 Task: Create new customer invoice with Date Opened: 21-May-23, Select Customer: ABC Grocery, Terms: Net 7. Make invoice entry for item-1 with Date: 21-May-23, Description: Aveeno Conditioner Apple Cider Vinegar Blend (12 oz)
, Income Account: Income:Sales, Quantity: 1, Unit Price: 14.99, Sales Tax: Y, Sales Tax Included: Y, Tax Table: Sales Tax. Post Invoice with Post Date: 21-May-23, Post to Accounts: Assets:Accounts Receivable. Pay / Process Payment with Transaction Date: 27-May-23, Amount: 14.99, Transfer Account: Checking Account. Go to 'Print Invoice'.
Action: Mouse moved to (137, 30)
Screenshot: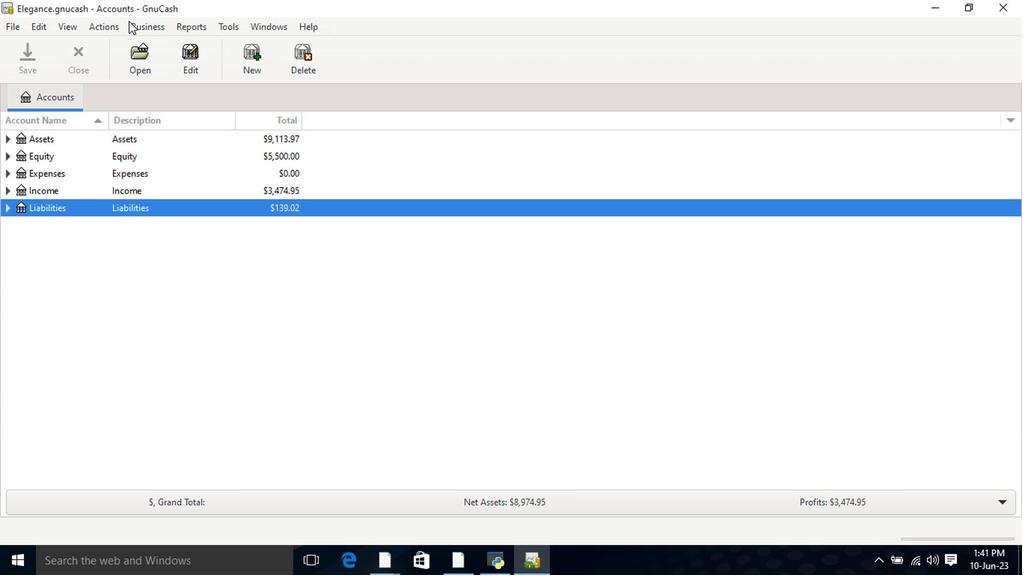 
Action: Mouse pressed left at (137, 30)
Screenshot: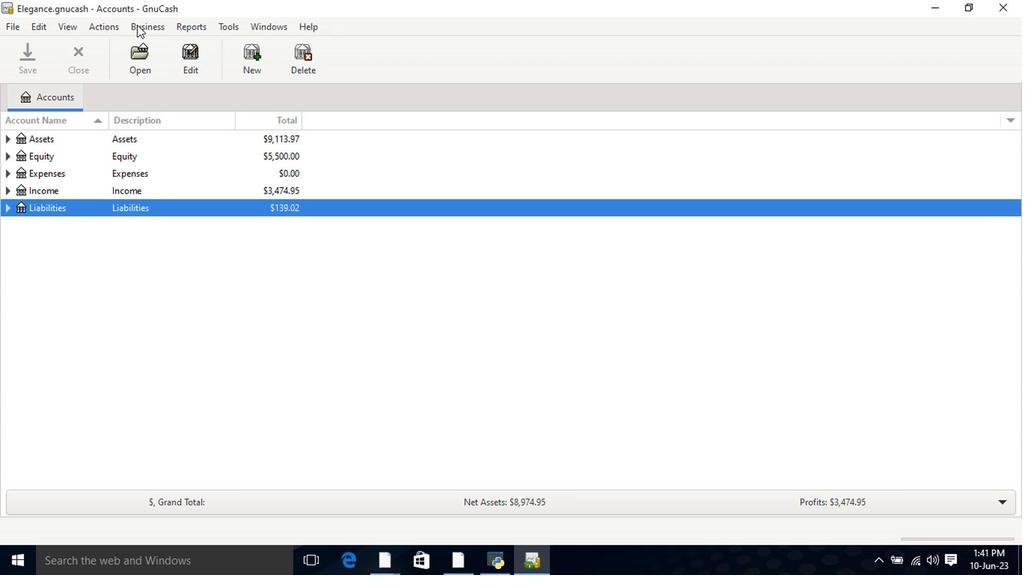 
Action: Mouse moved to (153, 41)
Screenshot: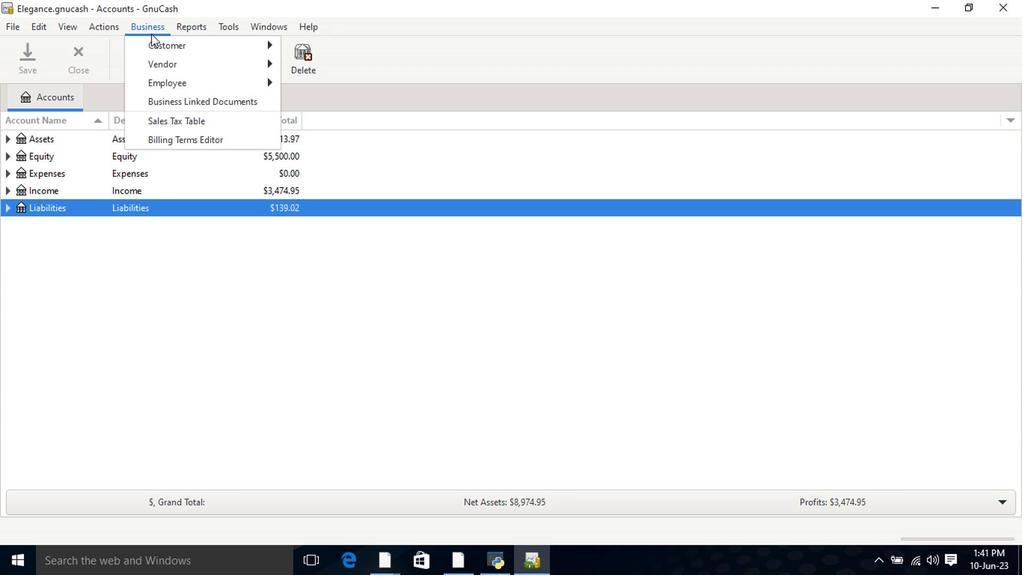 
Action: Mouse pressed left at (153, 41)
Screenshot: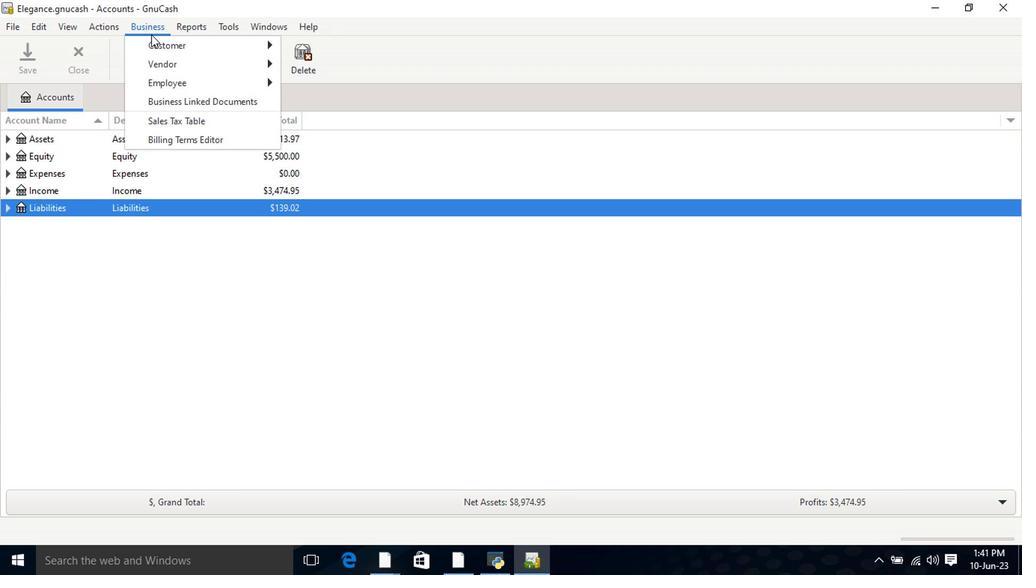 
Action: Mouse moved to (357, 109)
Screenshot: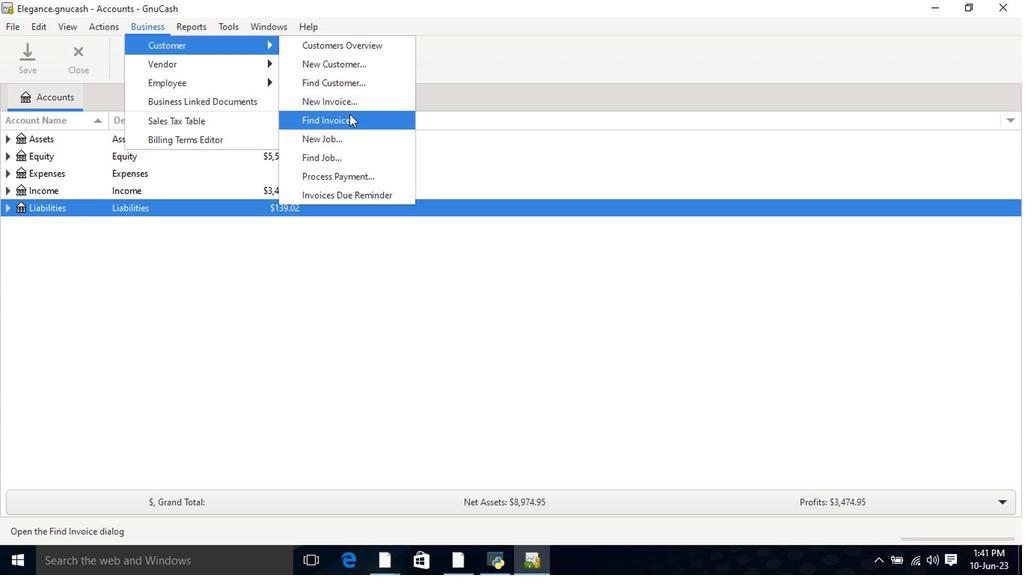 
Action: Mouse pressed left at (357, 109)
Screenshot: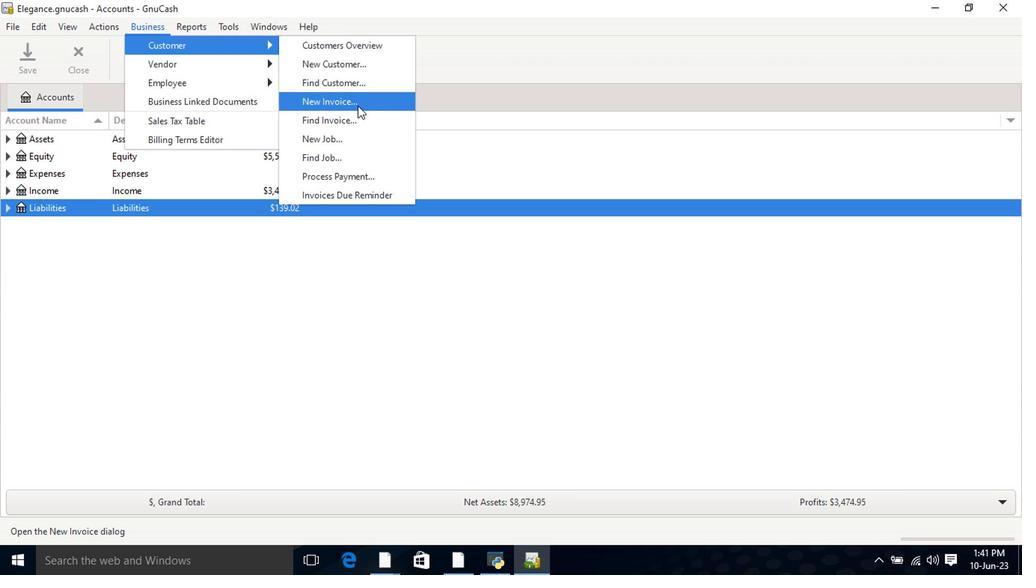 
Action: Mouse moved to (611, 233)
Screenshot: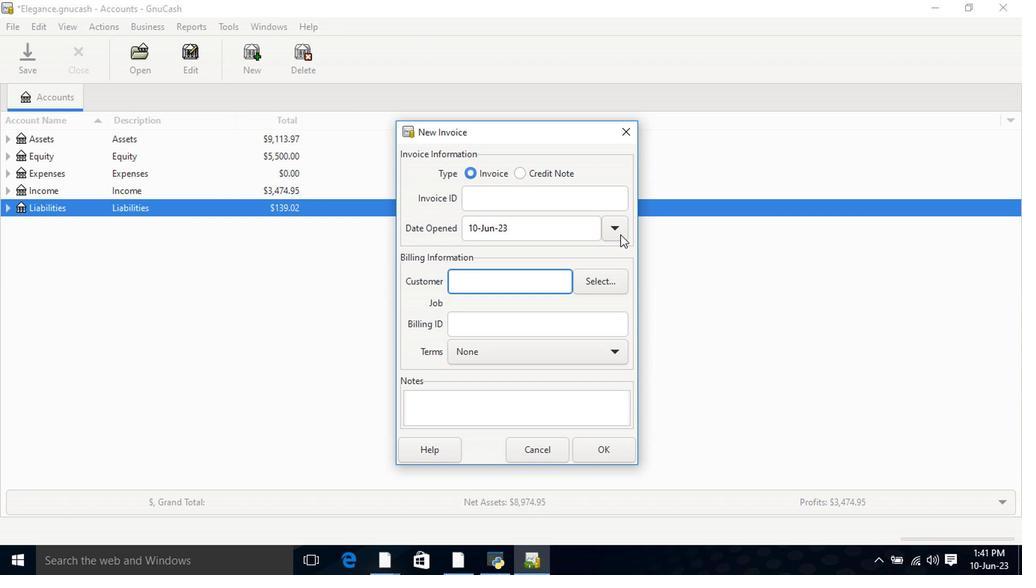 
Action: Mouse pressed left at (611, 233)
Screenshot: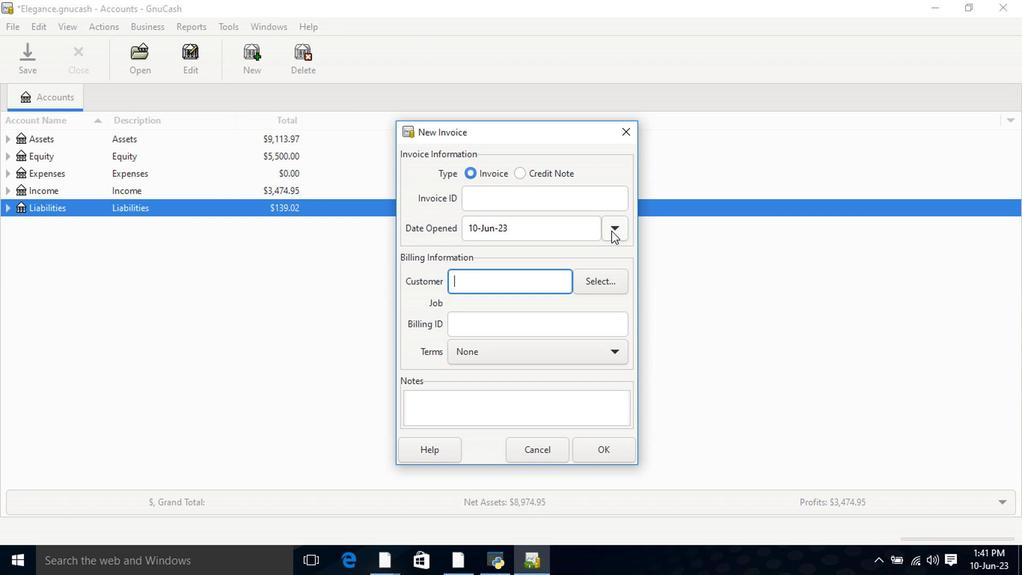 
Action: Mouse moved to (495, 253)
Screenshot: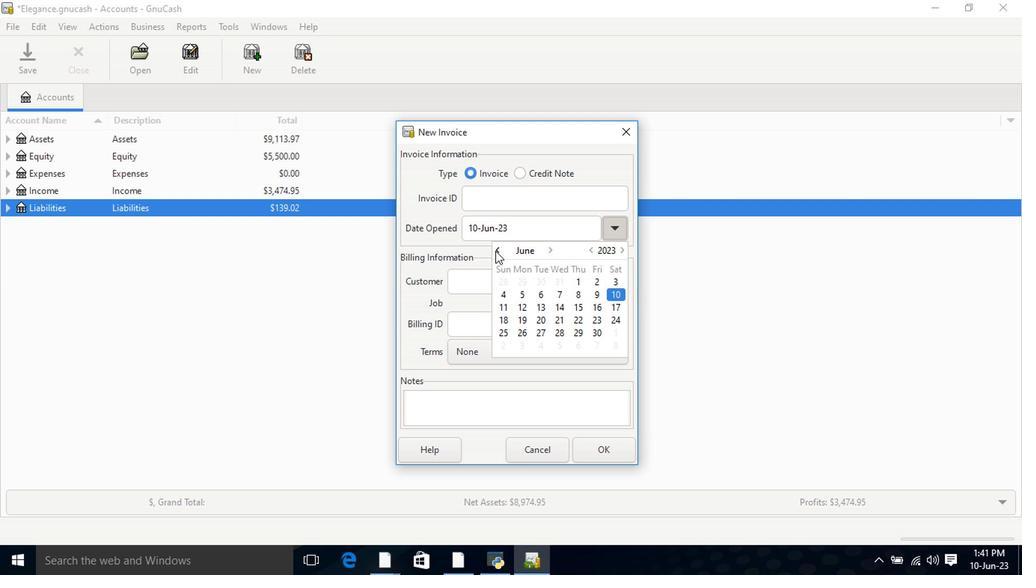
Action: Mouse pressed left at (495, 253)
Screenshot: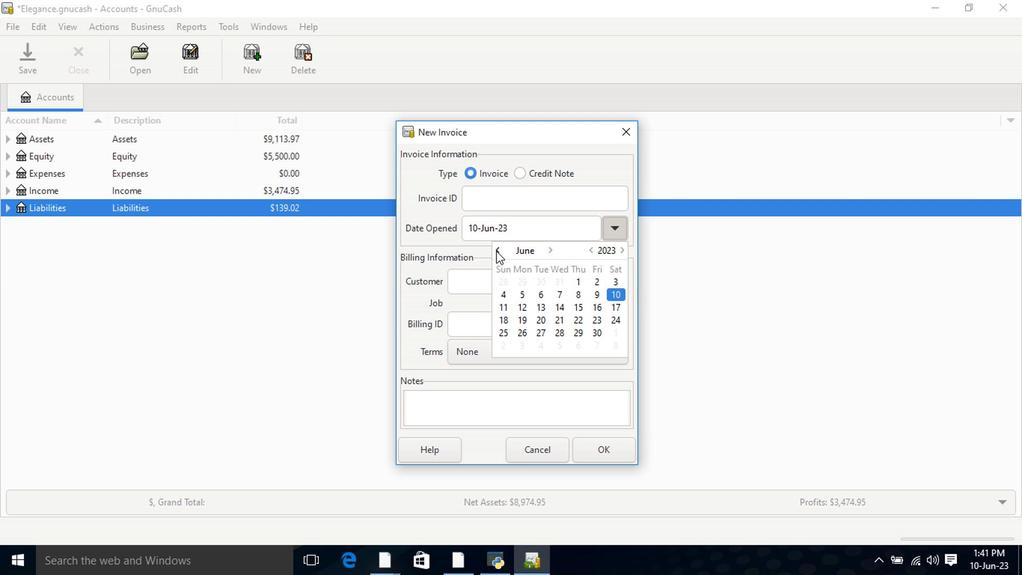 
Action: Mouse moved to (500, 321)
Screenshot: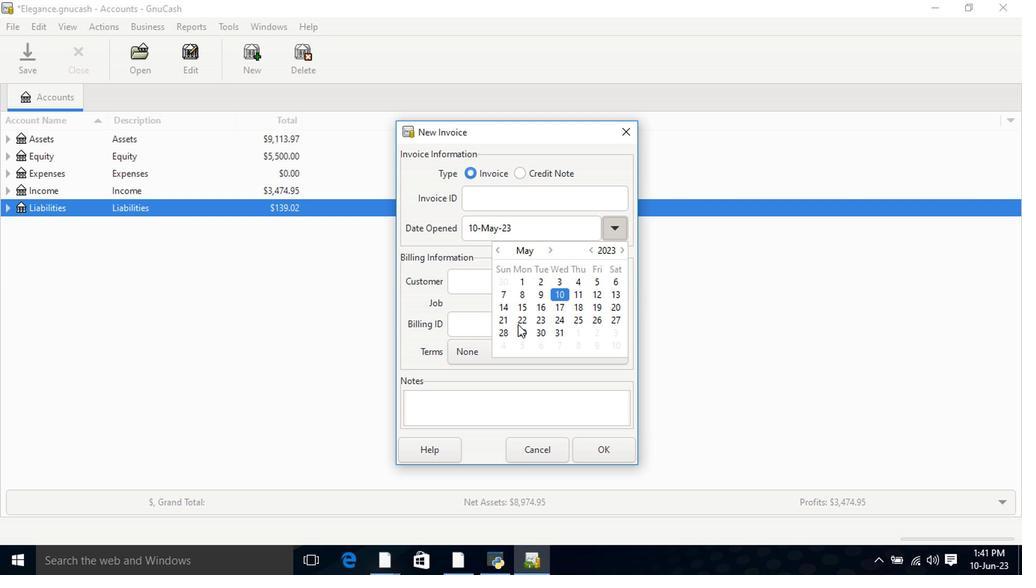 
Action: Mouse pressed left at (500, 321)
Screenshot: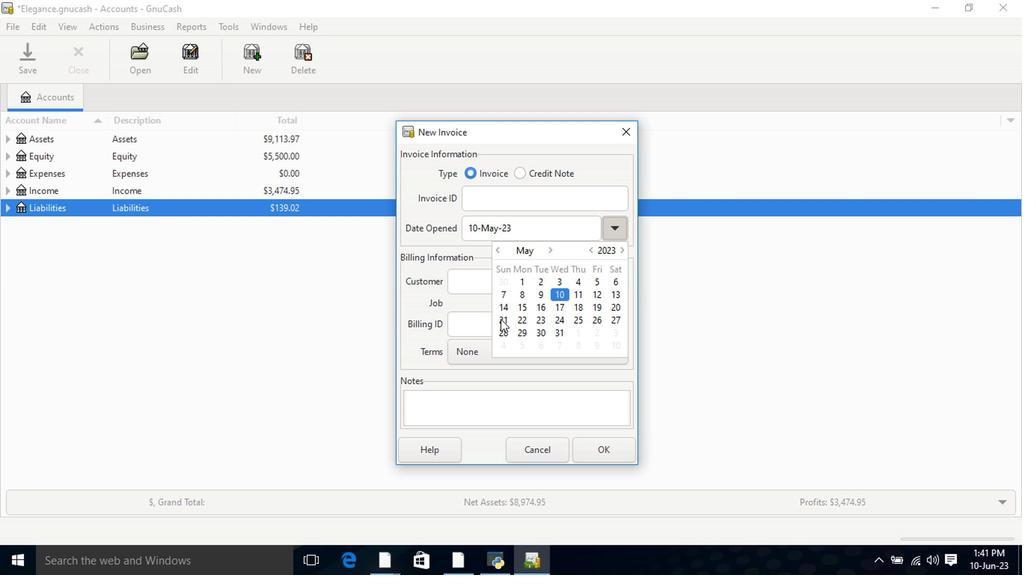 
Action: Mouse pressed left at (500, 321)
Screenshot: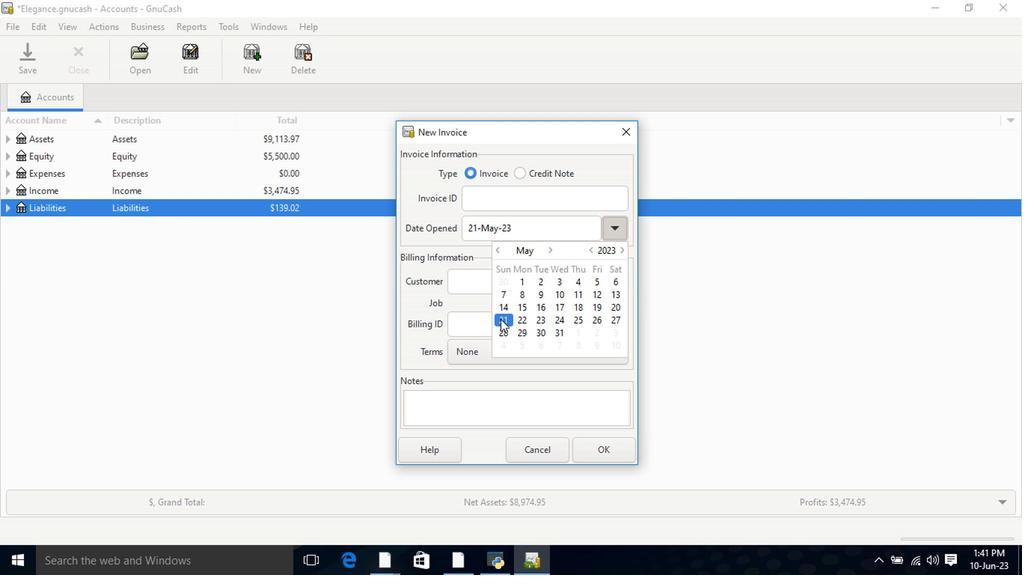 
Action: Mouse moved to (516, 291)
Screenshot: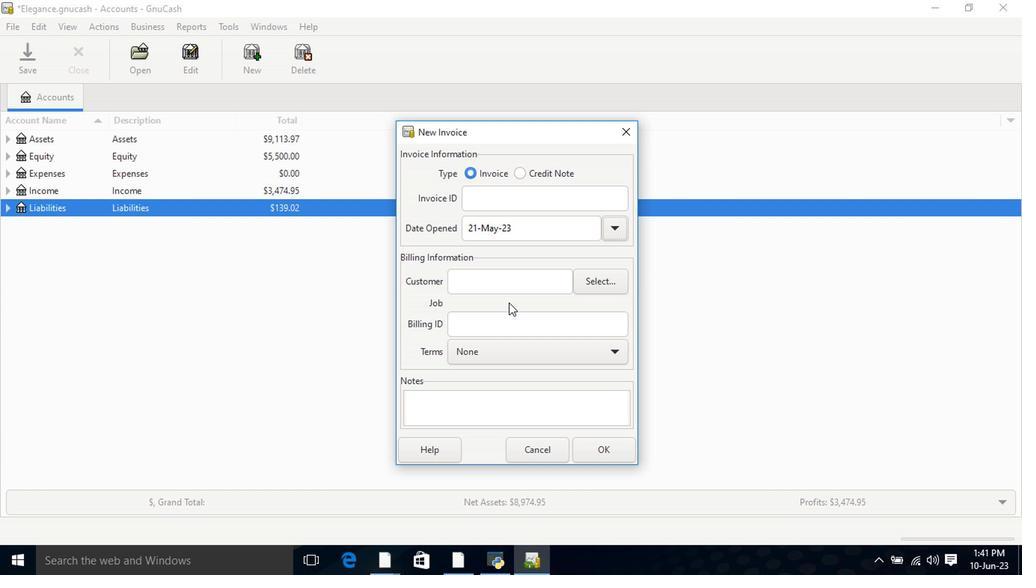 
Action: Mouse pressed left at (516, 291)
Screenshot: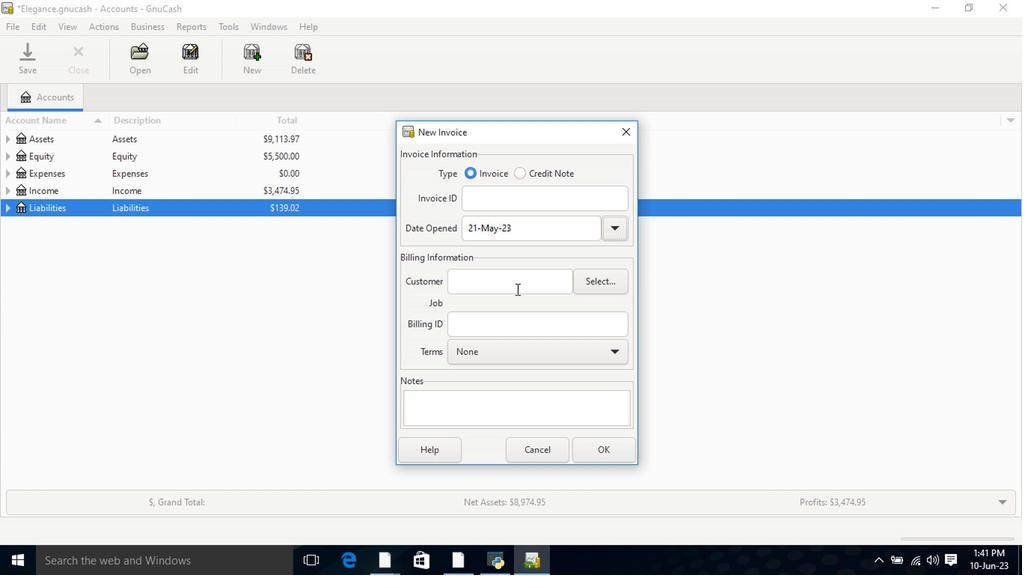 
Action: Key pressed <Key.shift>A<Key.shift>BC
Screenshot: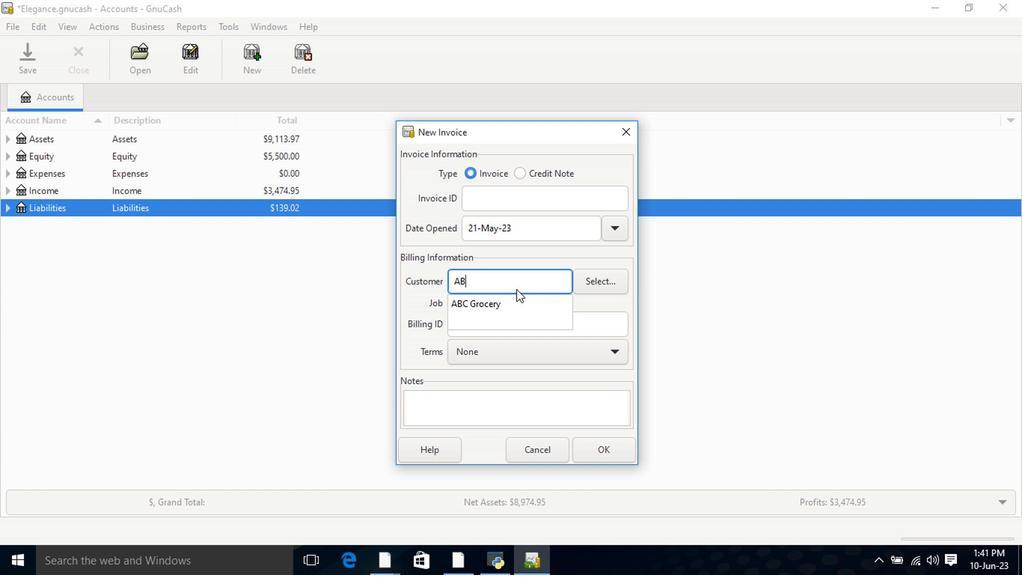 
Action: Mouse moved to (504, 306)
Screenshot: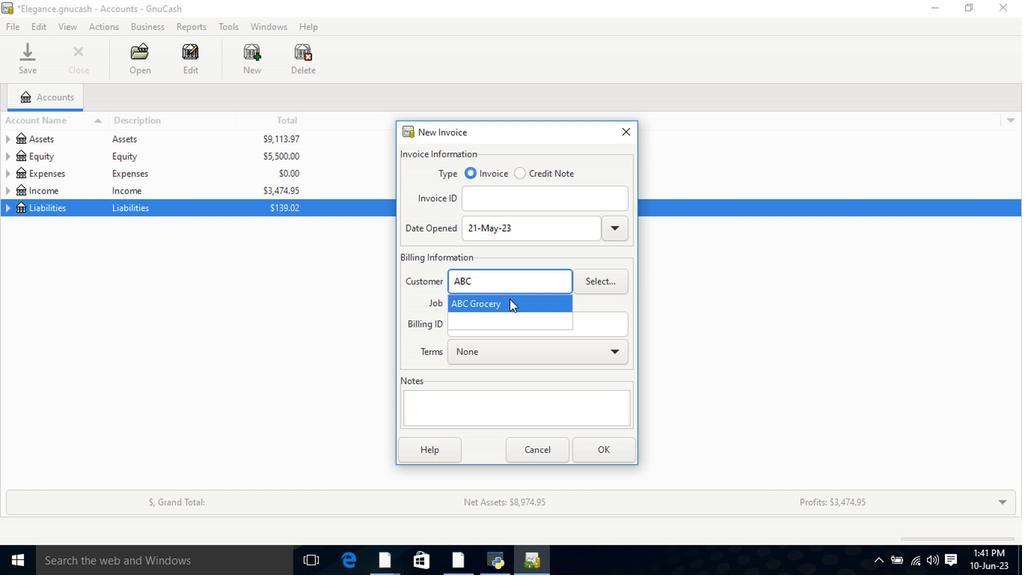 
Action: Mouse pressed left at (504, 306)
Screenshot: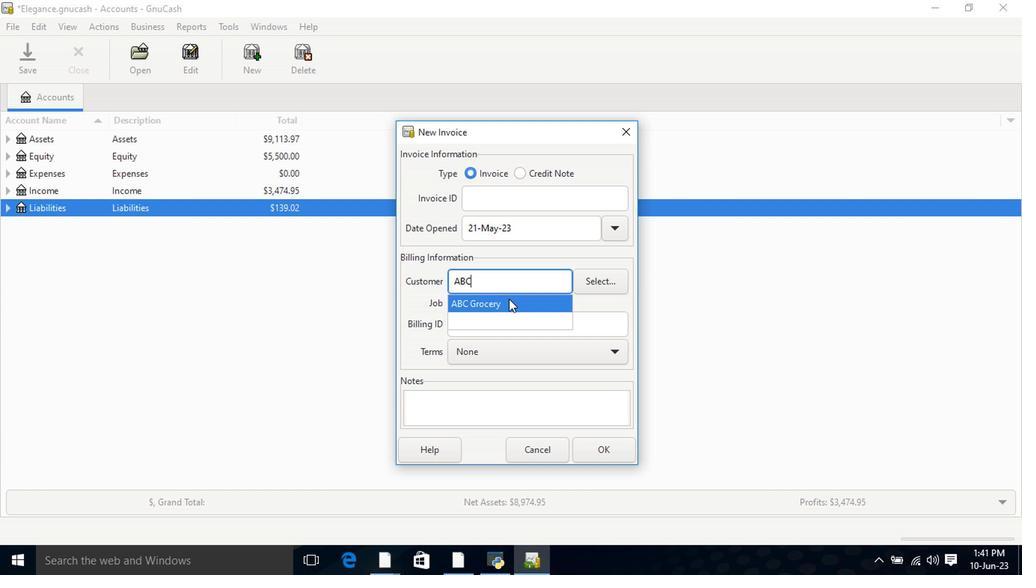 
Action: Mouse moved to (517, 369)
Screenshot: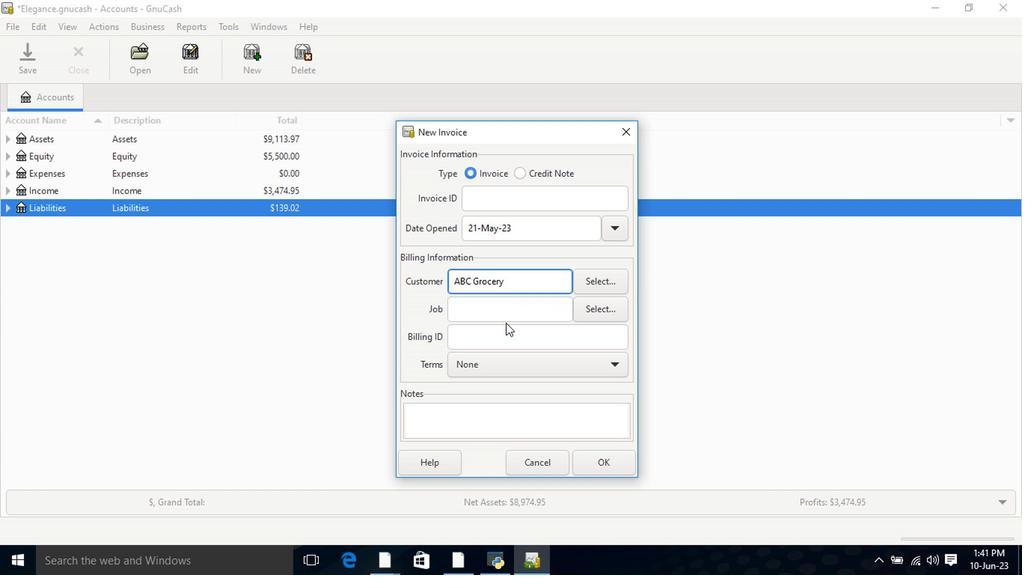 
Action: Mouse pressed left at (517, 369)
Screenshot: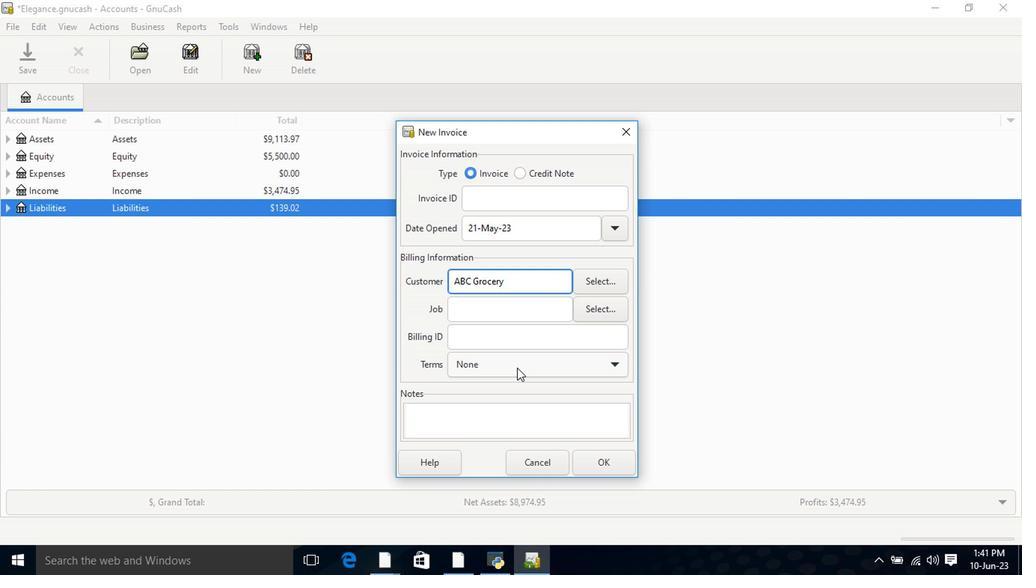 
Action: Mouse moved to (502, 425)
Screenshot: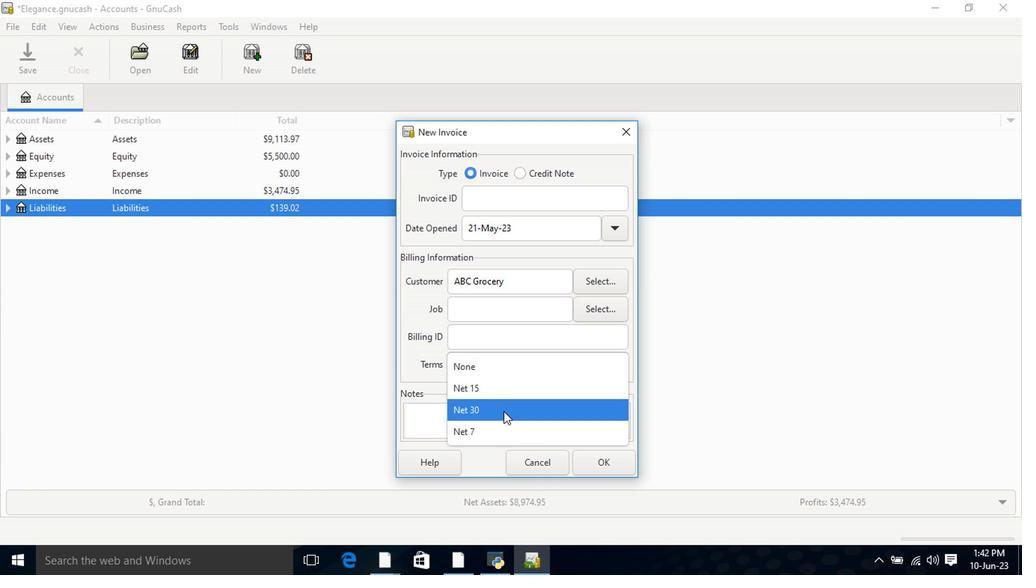 
Action: Mouse pressed left at (502, 425)
Screenshot: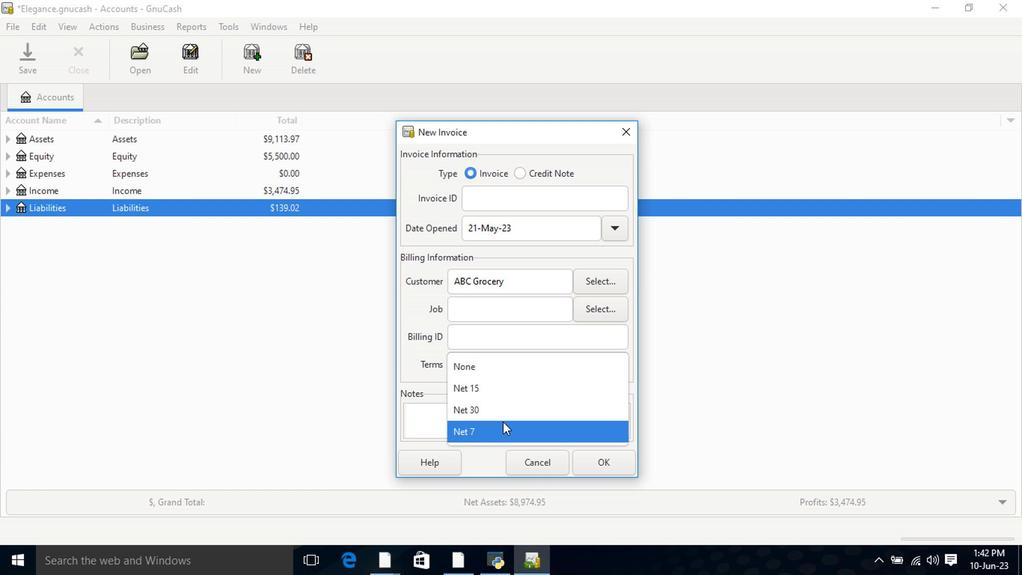
Action: Mouse moved to (606, 460)
Screenshot: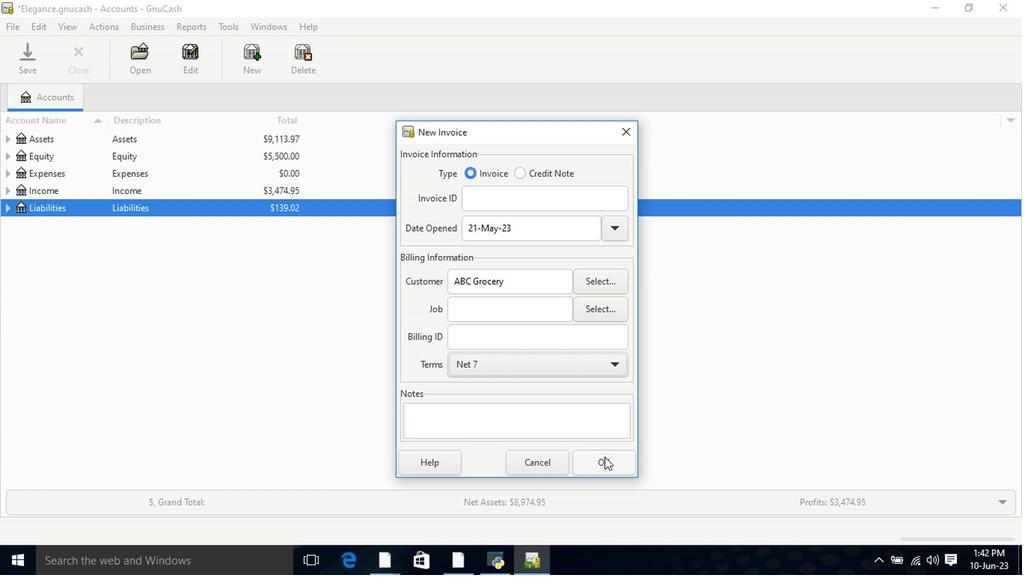
Action: Mouse pressed left at (606, 460)
Screenshot: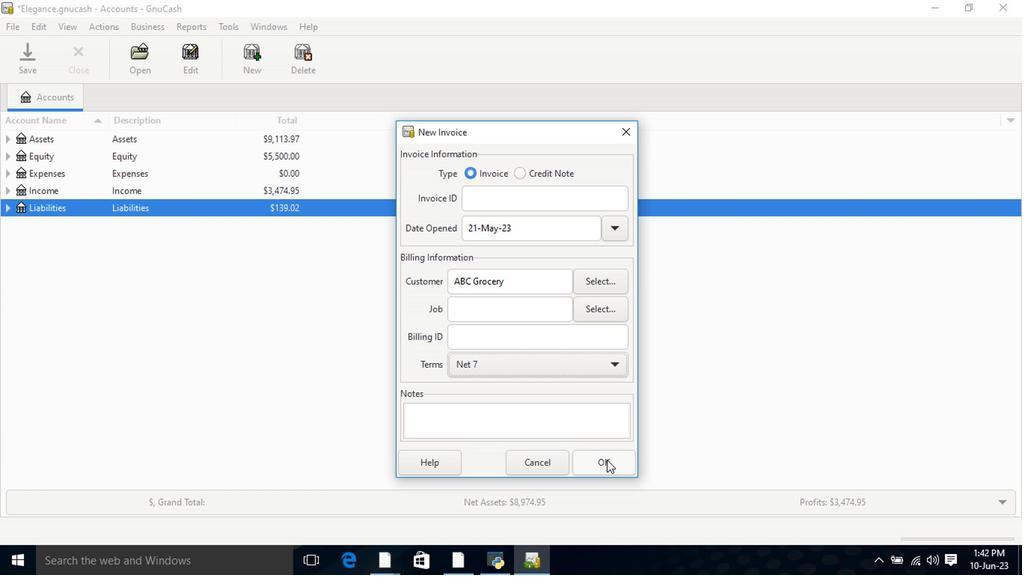 
Action: Mouse moved to (69, 289)
Screenshot: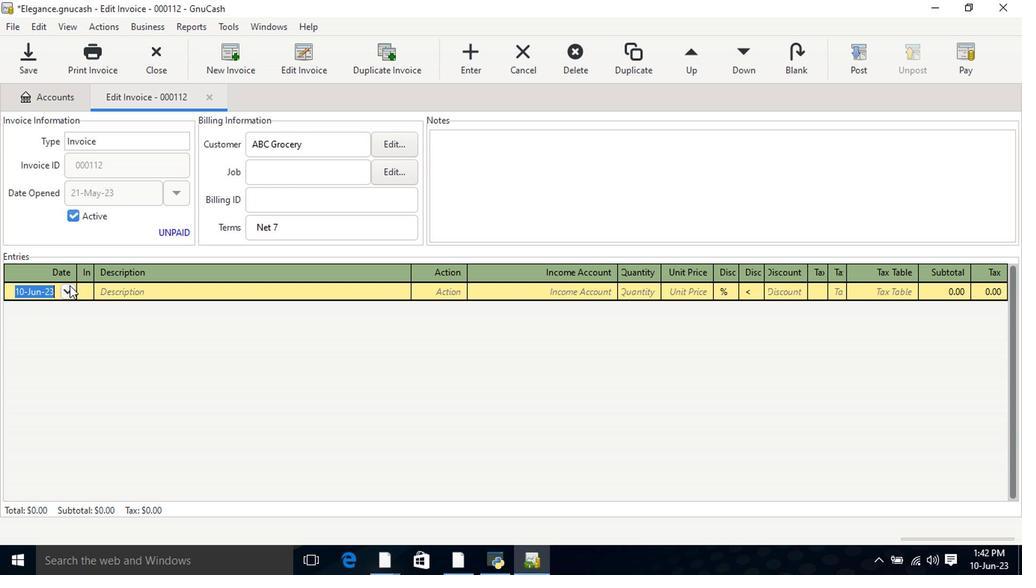 
Action: Mouse pressed left at (69, 289)
Screenshot: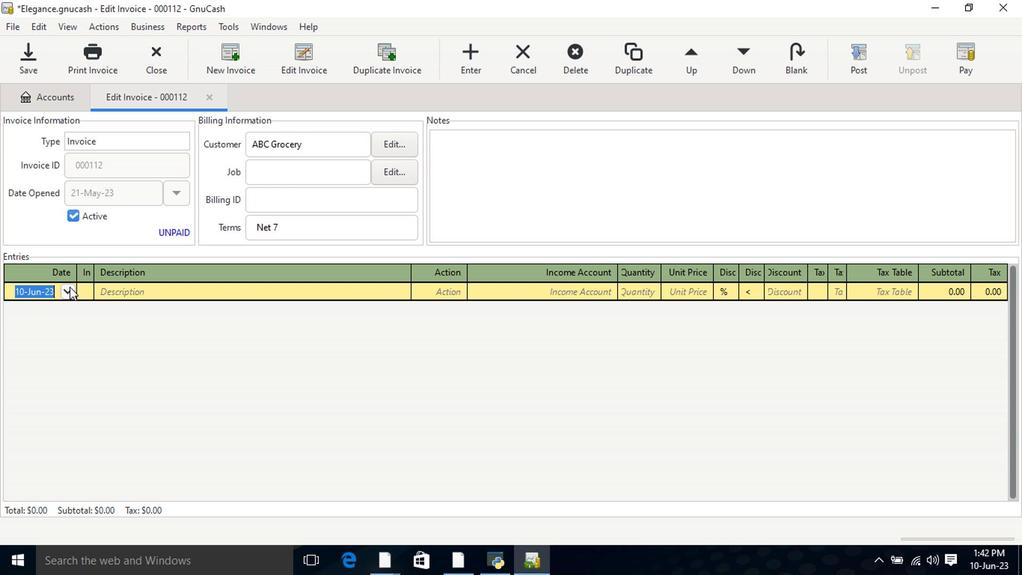 
Action: Mouse moved to (11, 311)
Screenshot: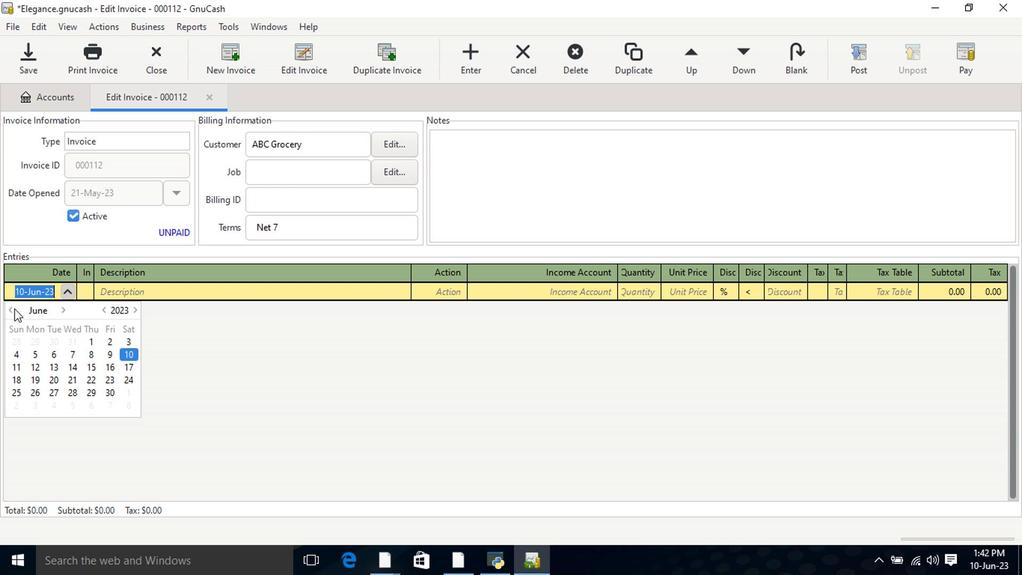 
Action: Mouse pressed left at (11, 311)
Screenshot: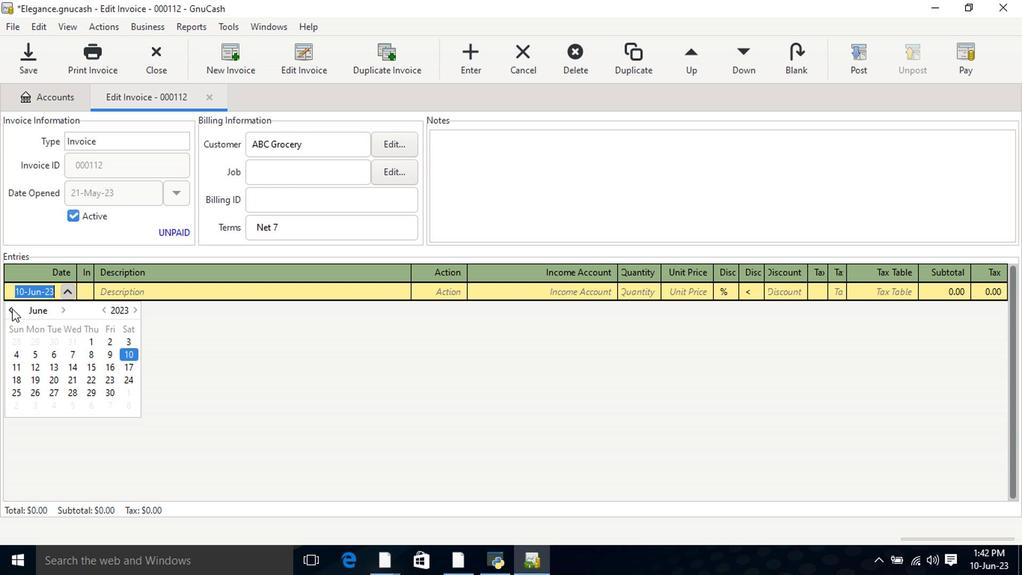 
Action: Mouse moved to (14, 380)
Screenshot: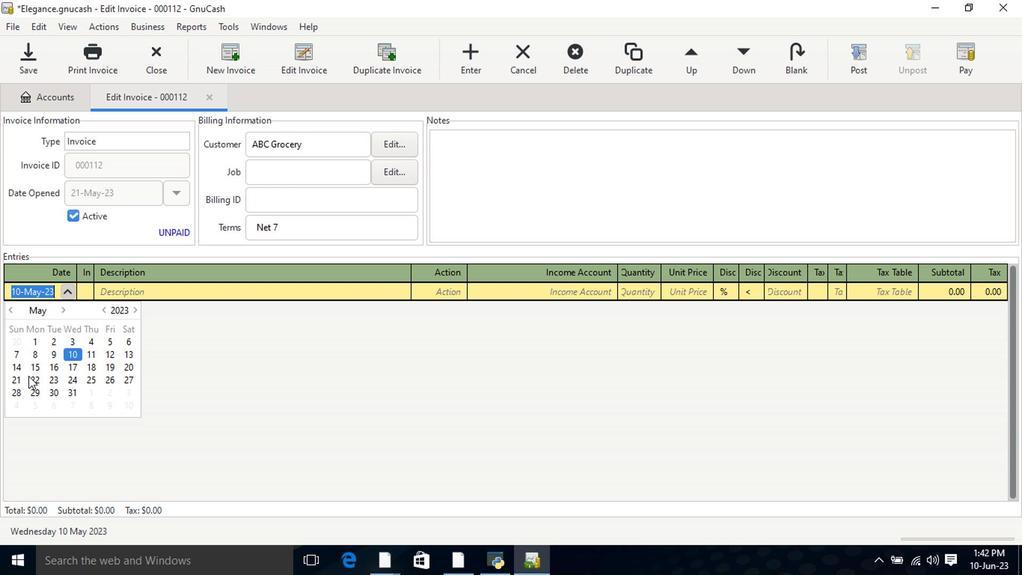 
Action: Mouse pressed left at (14, 380)
Screenshot: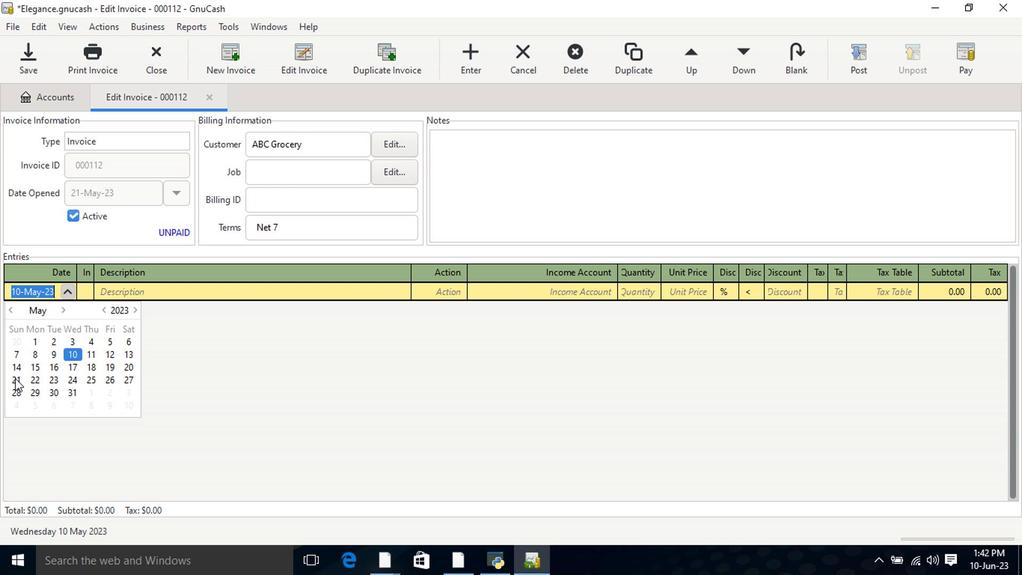 
Action: Mouse moved to (13, 380)
Screenshot: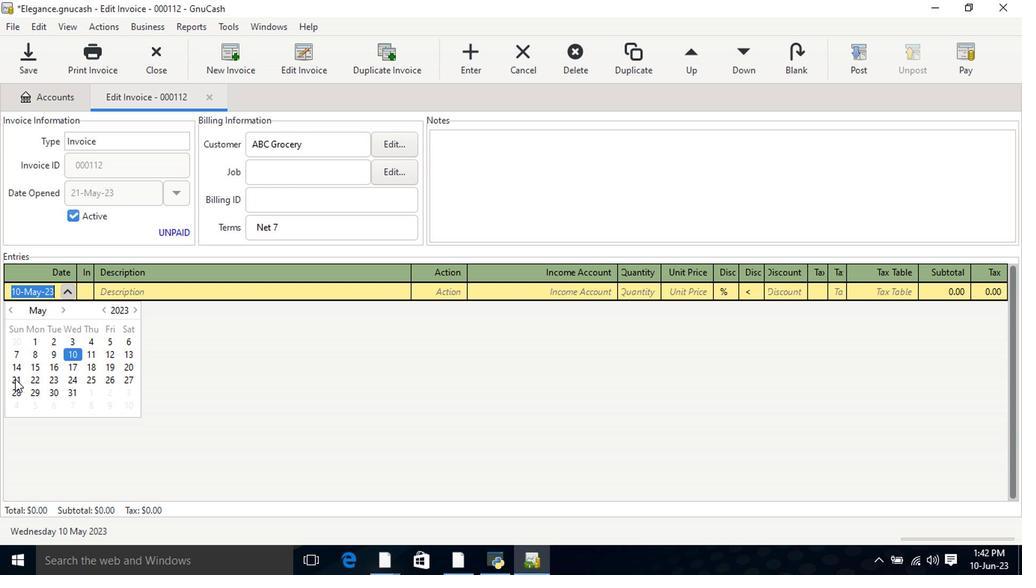 
Action: Mouse pressed left at (13, 380)
Screenshot: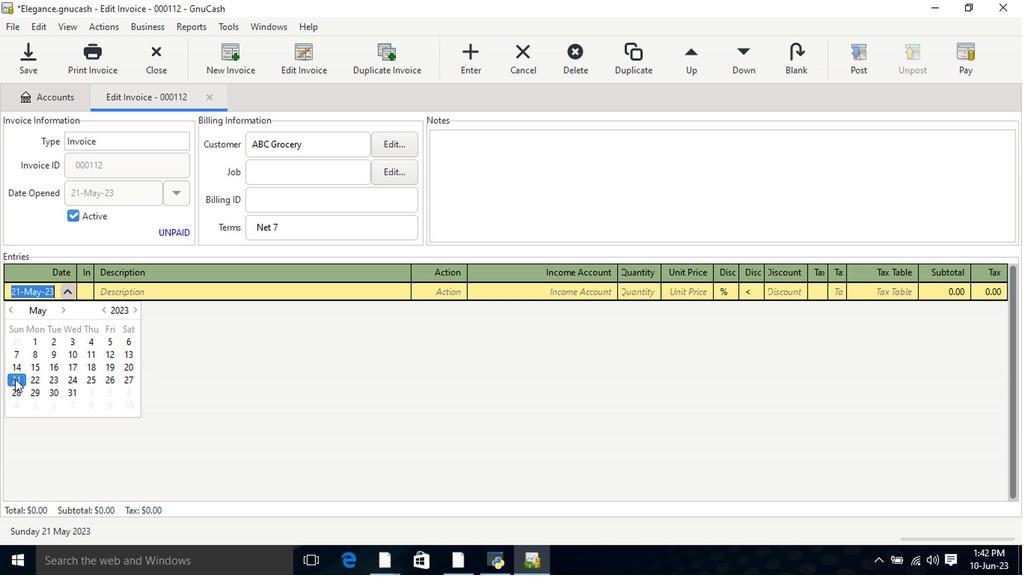 
Action: Mouse moved to (151, 288)
Screenshot: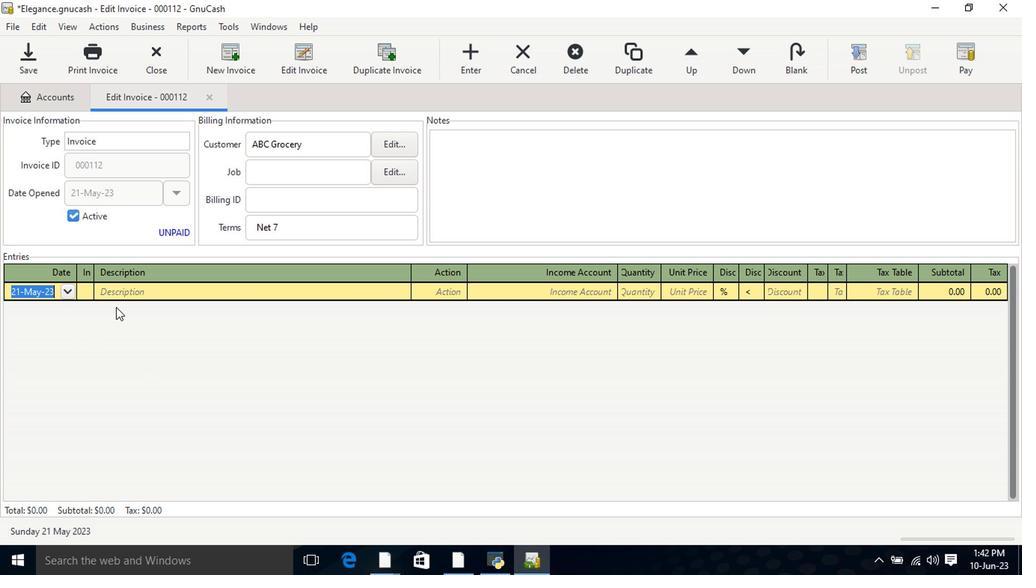 
Action: Mouse pressed left at (151, 288)
Screenshot: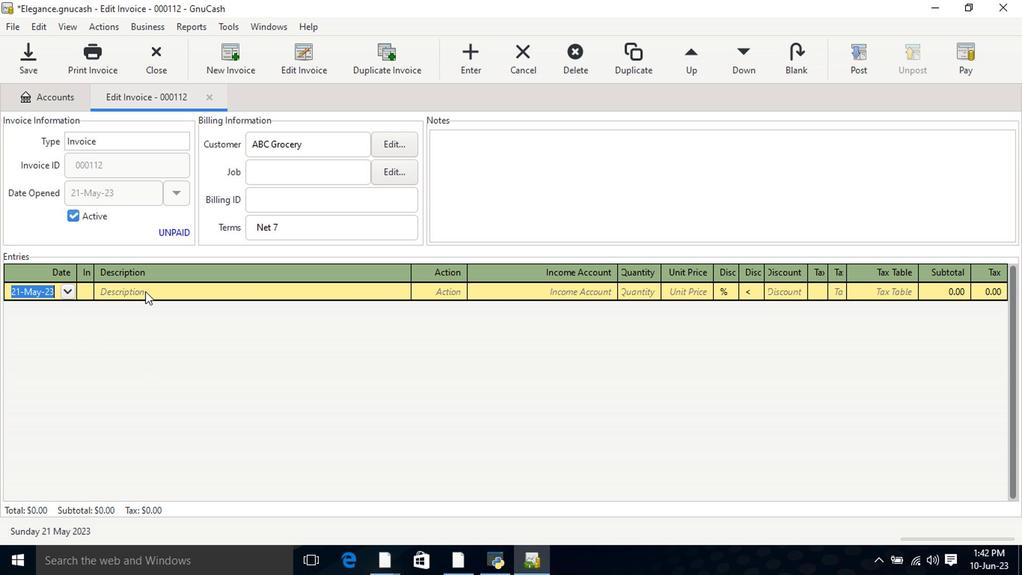 
Action: Mouse moved to (163, 321)
Screenshot: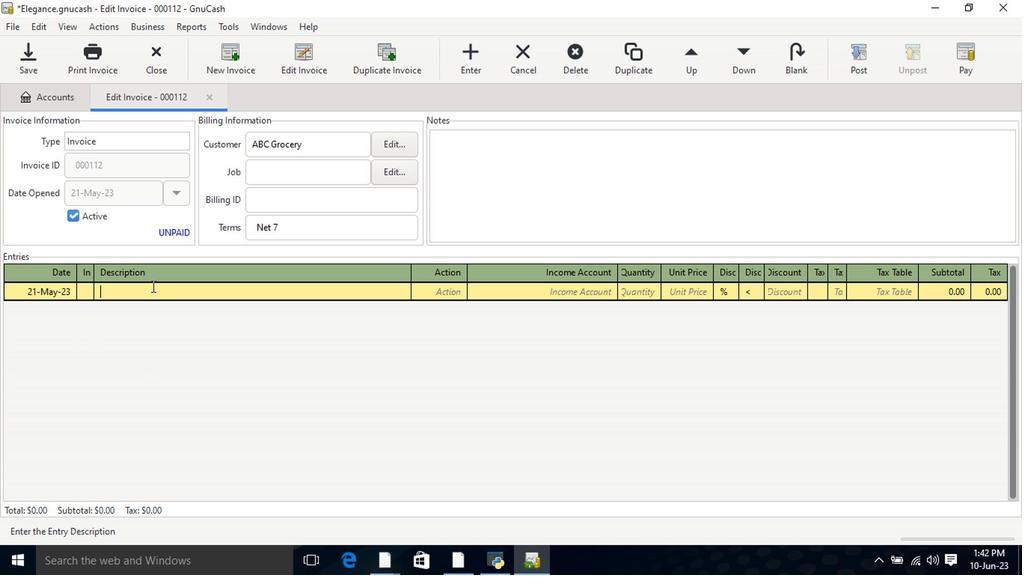 
Action: Key pressed <Key.shift>Aveeno<Key.space><Key.shift>Conditioner<Key.space><Key.shift>Apple<Key.tab><Key.tab>incom<Key.down><Key.down><Key.down><Key.tab>1<Key.tab>14.99<Key.tab>
Screenshot: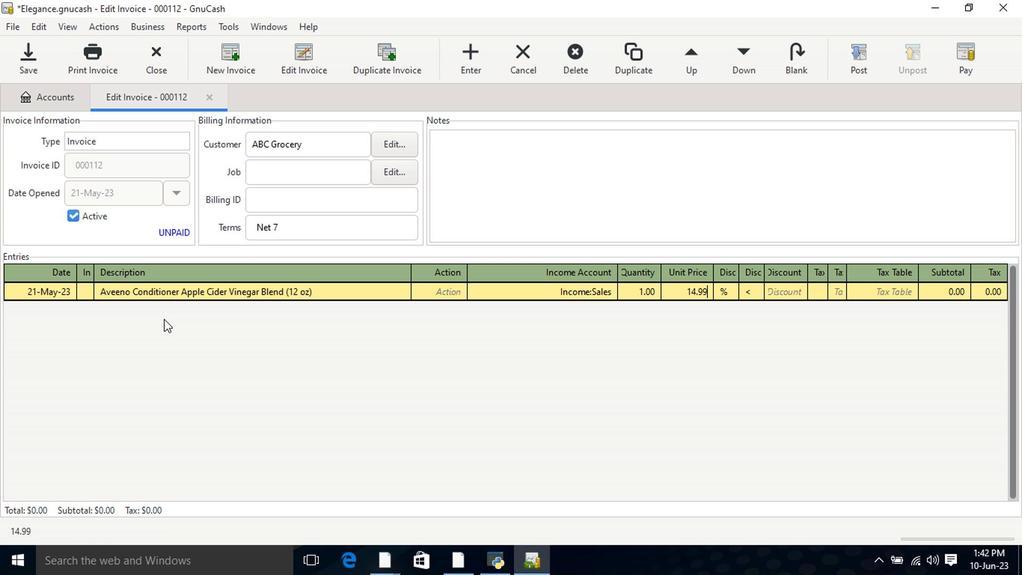 
Action: Mouse moved to (821, 295)
Screenshot: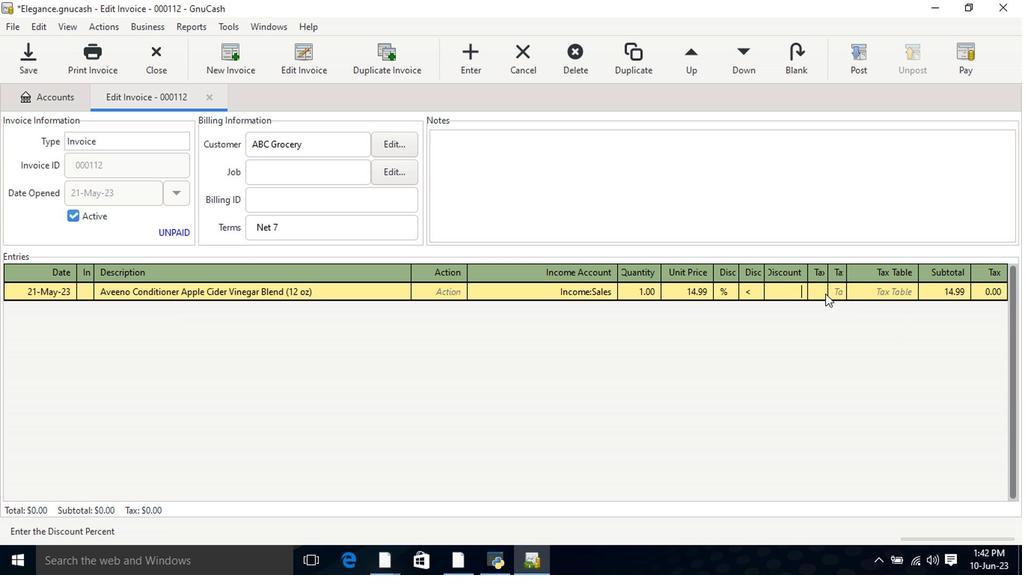 
Action: Mouse pressed left at (821, 295)
Screenshot: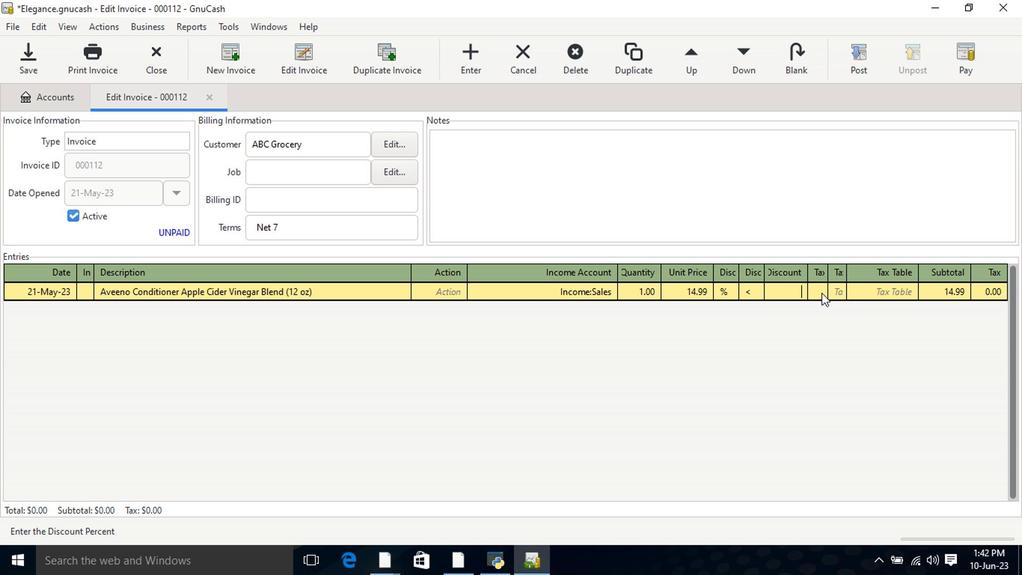 
Action: Mouse moved to (837, 295)
Screenshot: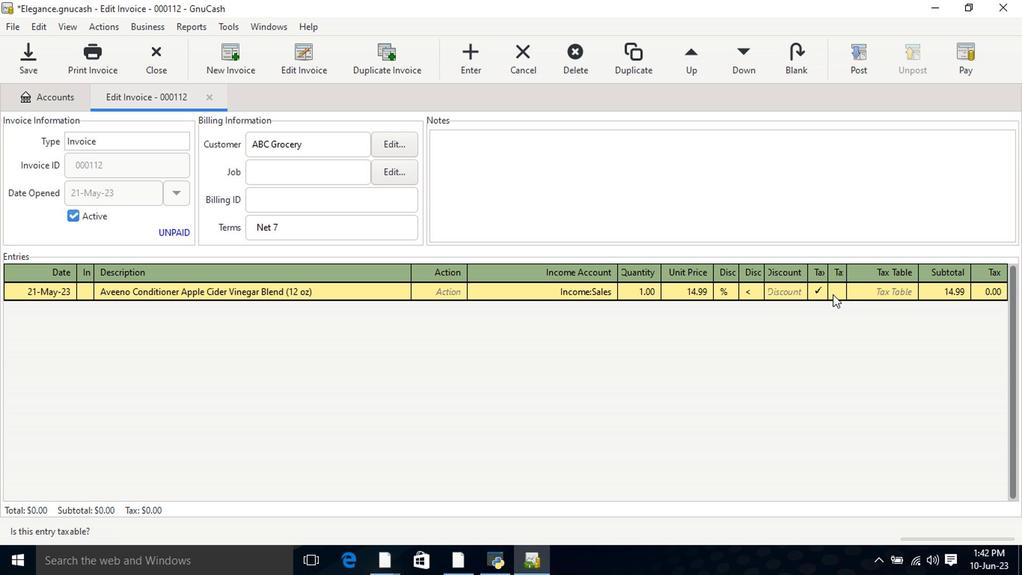 
Action: Mouse pressed left at (837, 295)
Screenshot: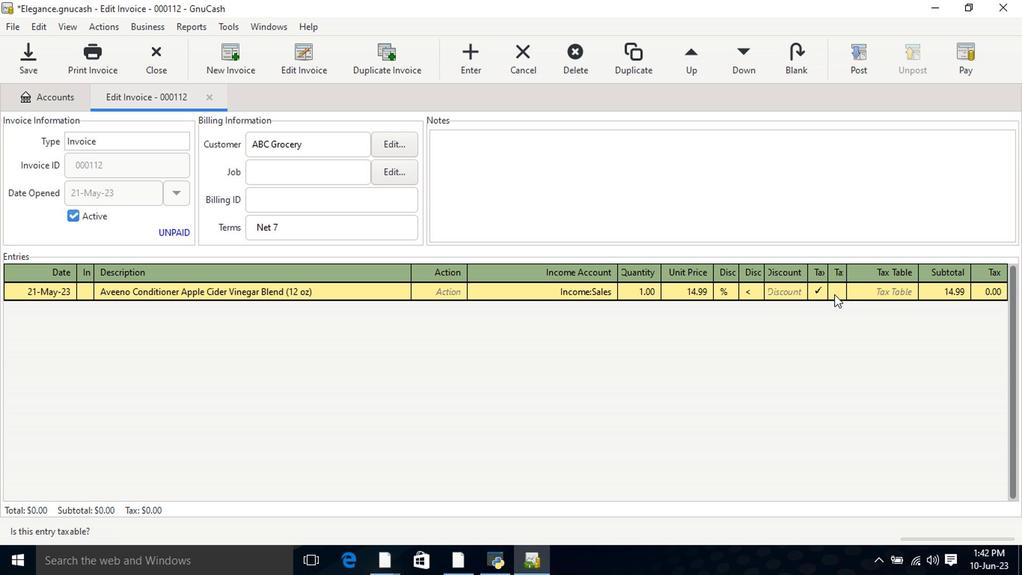 
Action: Mouse moved to (898, 293)
Screenshot: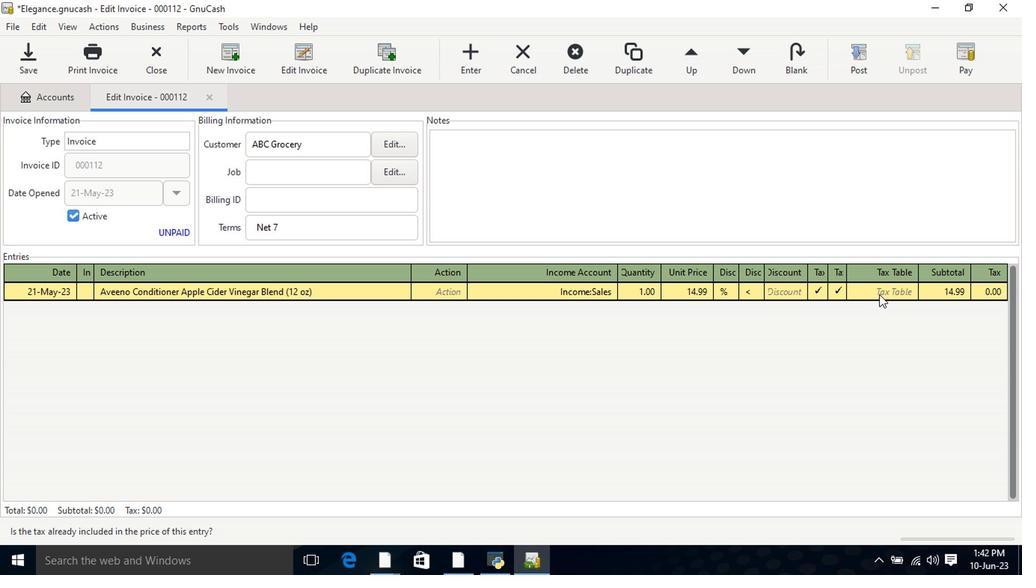 
Action: Mouse pressed left at (898, 293)
Screenshot: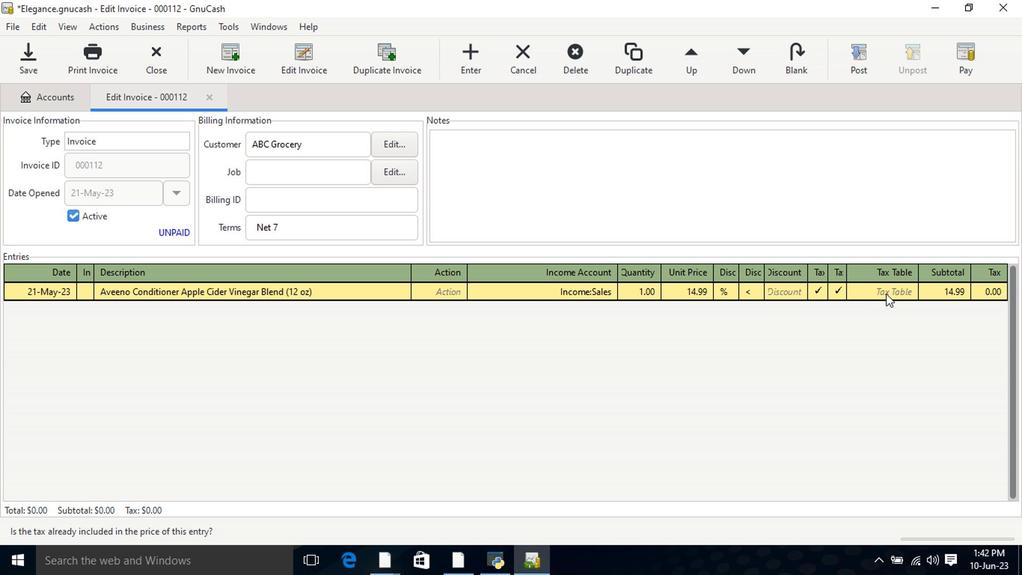 
Action: Mouse moved to (902, 293)
Screenshot: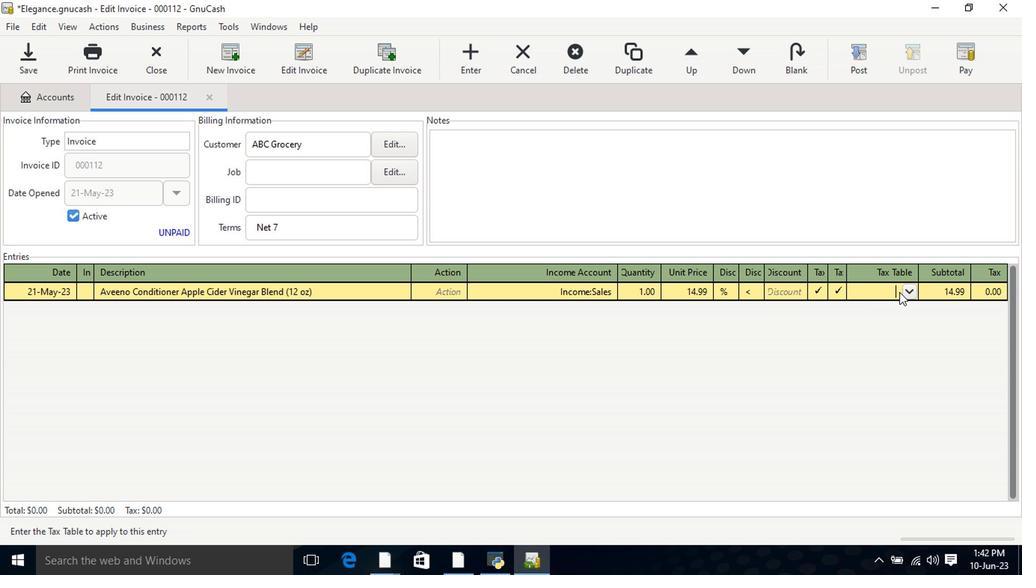 
Action: Mouse pressed left at (902, 293)
Screenshot: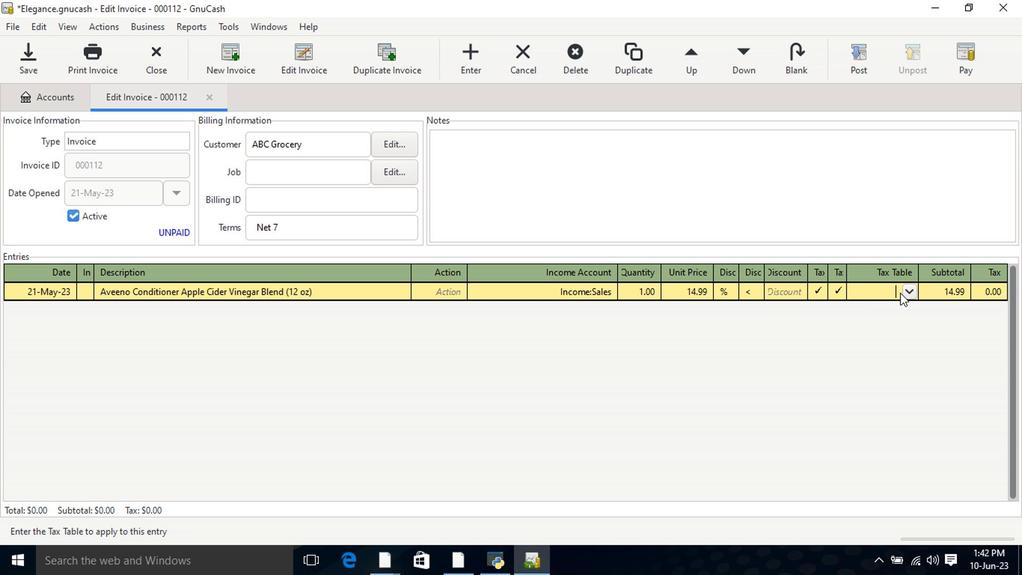 
Action: Mouse moved to (892, 314)
Screenshot: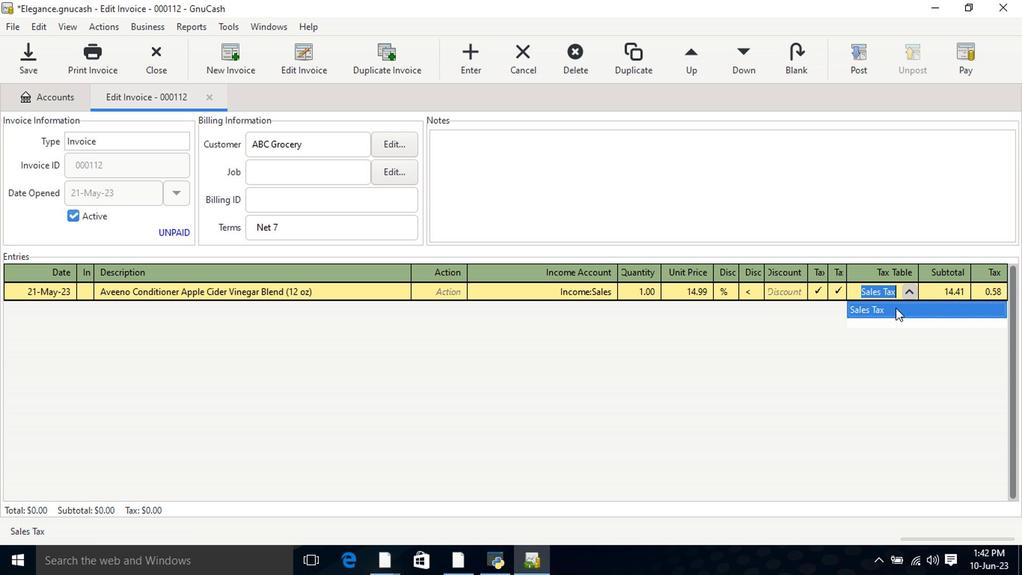
Action: Key pressed <Key.tab>
Screenshot: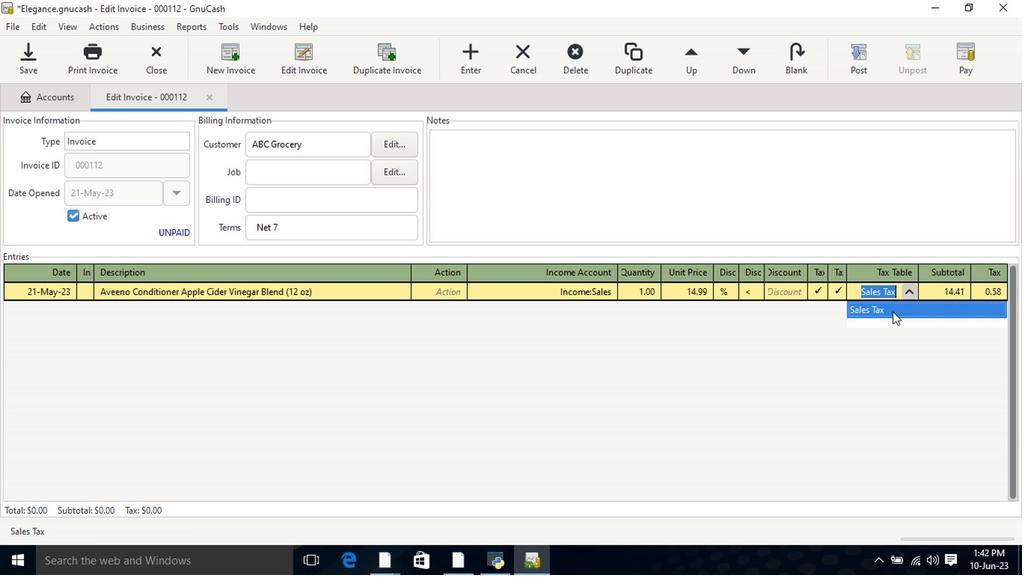 
Action: Mouse moved to (871, 63)
Screenshot: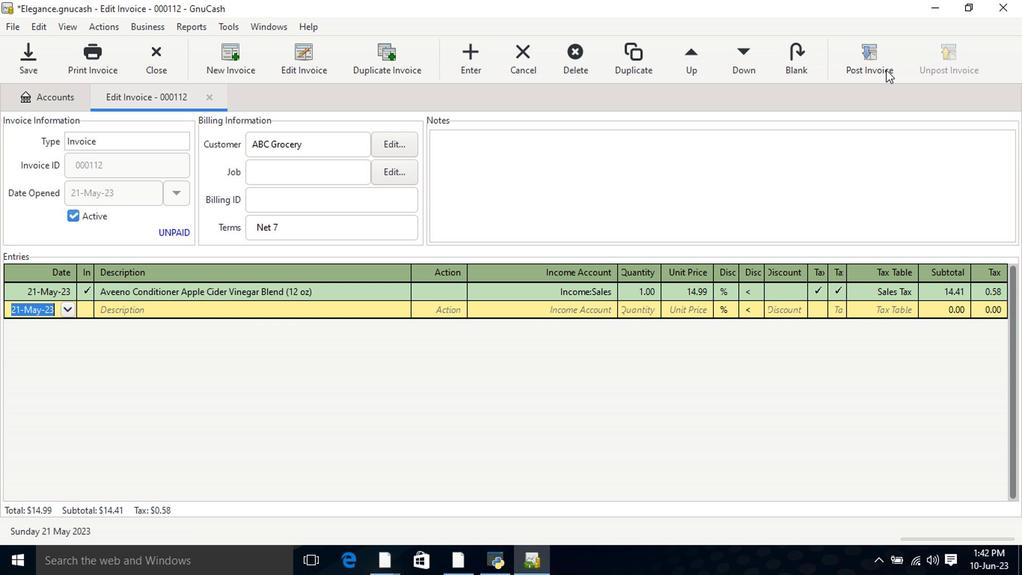 
Action: Mouse pressed left at (871, 63)
Screenshot: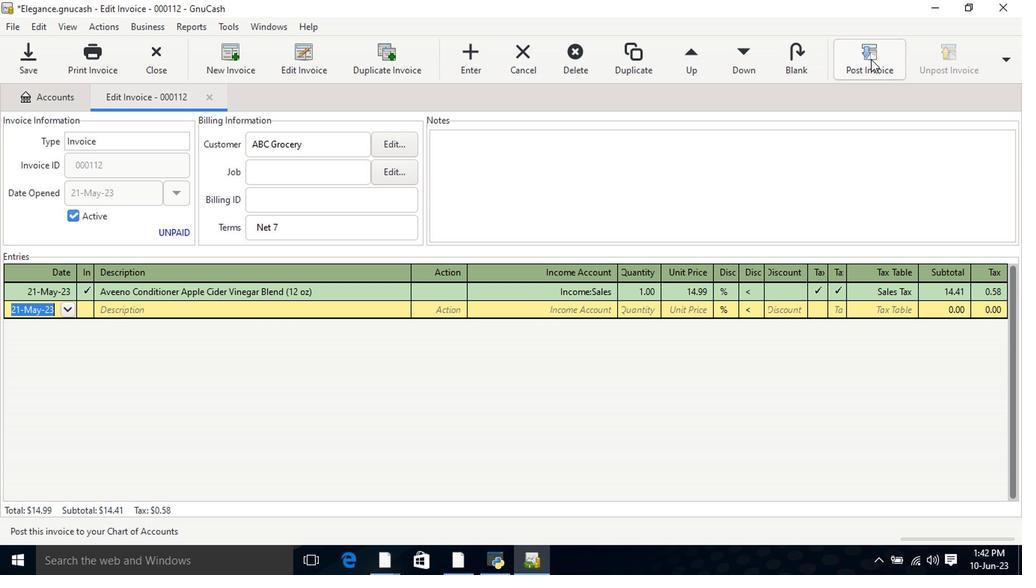 
Action: Mouse moved to (637, 247)
Screenshot: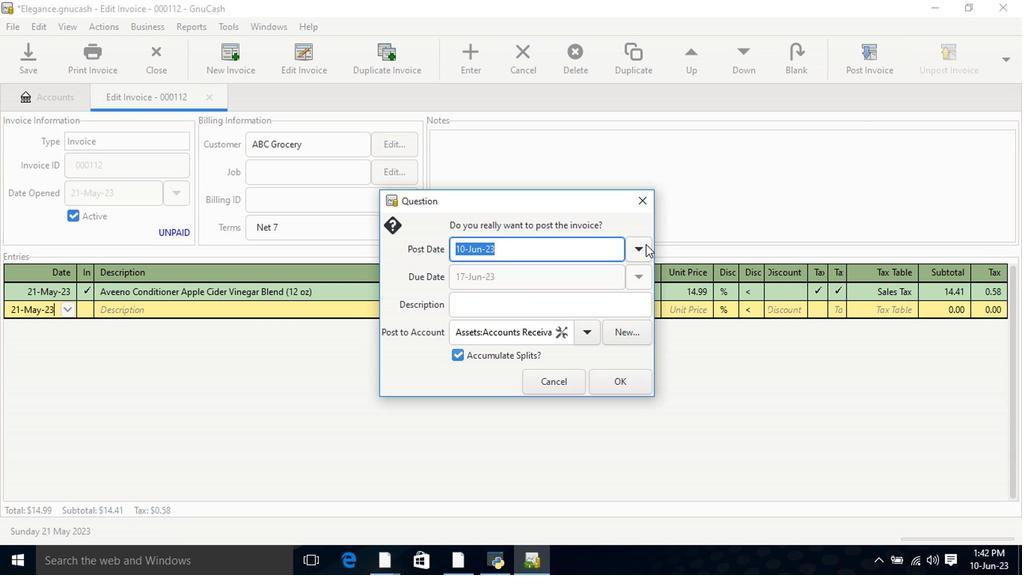 
Action: Mouse pressed left at (637, 247)
Screenshot: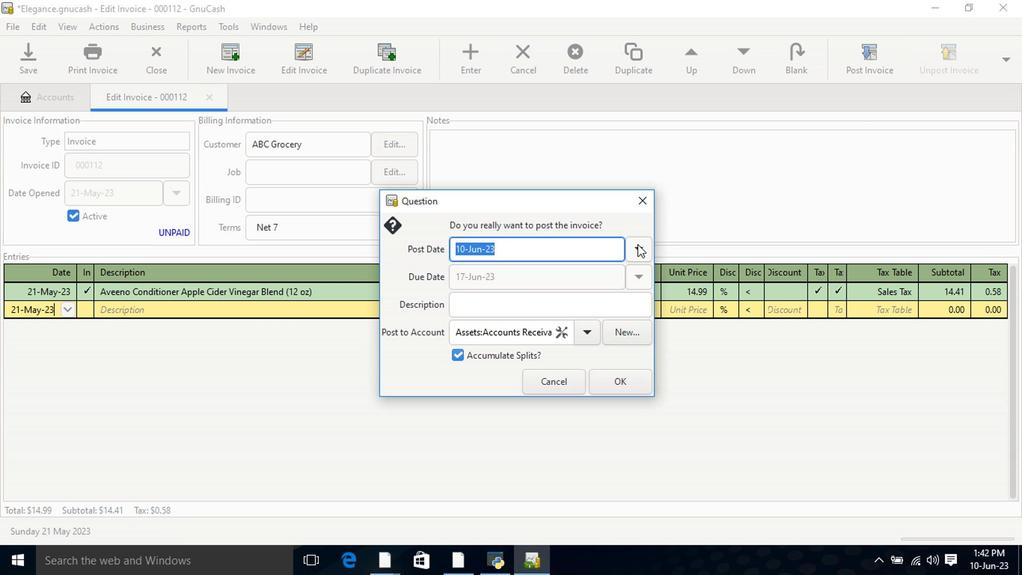 
Action: Mouse moved to (522, 274)
Screenshot: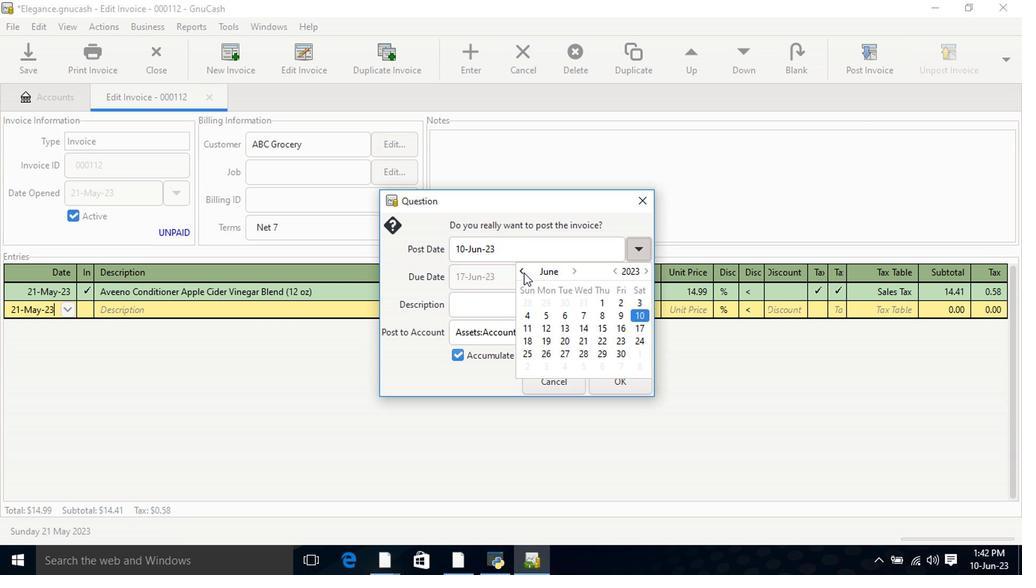 
Action: Mouse pressed left at (522, 274)
Screenshot: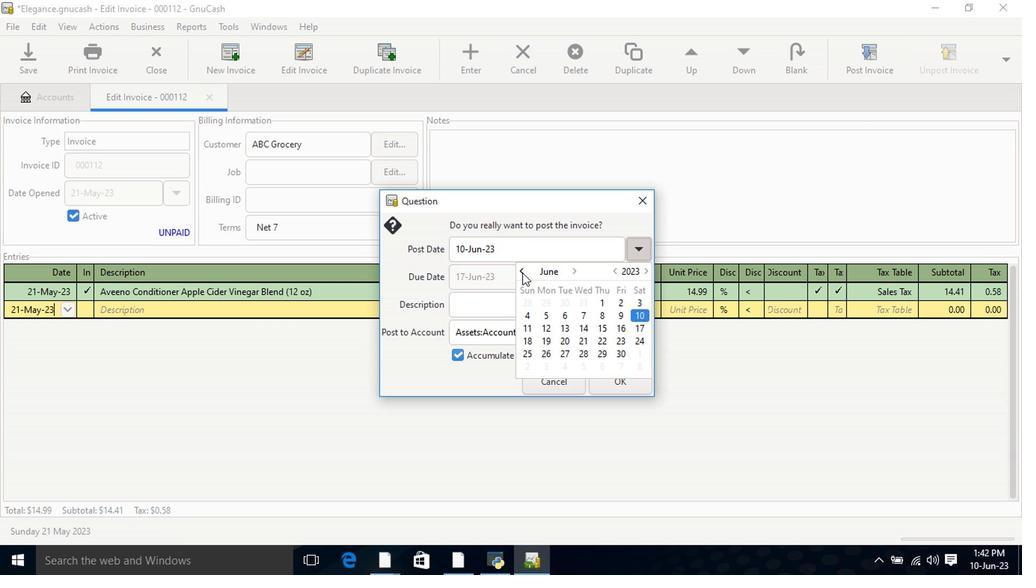 
Action: Mouse moved to (530, 344)
Screenshot: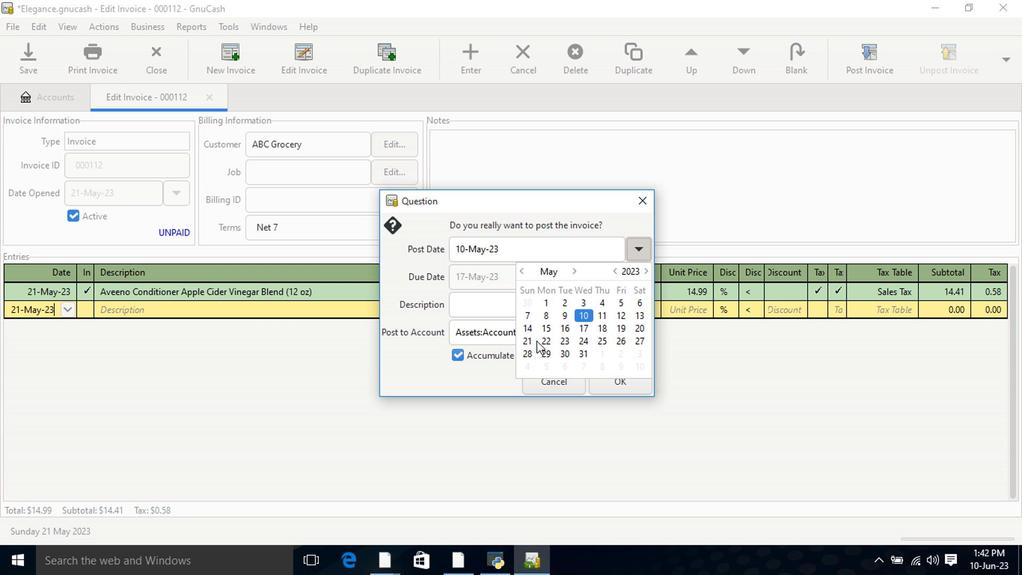 
Action: Mouse pressed left at (530, 344)
Screenshot: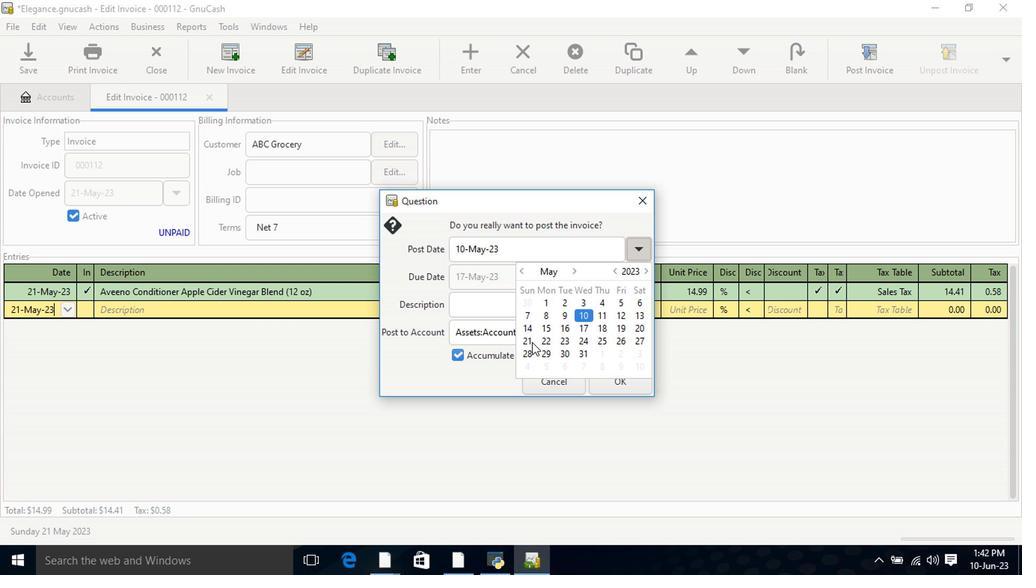 
Action: Mouse pressed left at (530, 344)
Screenshot: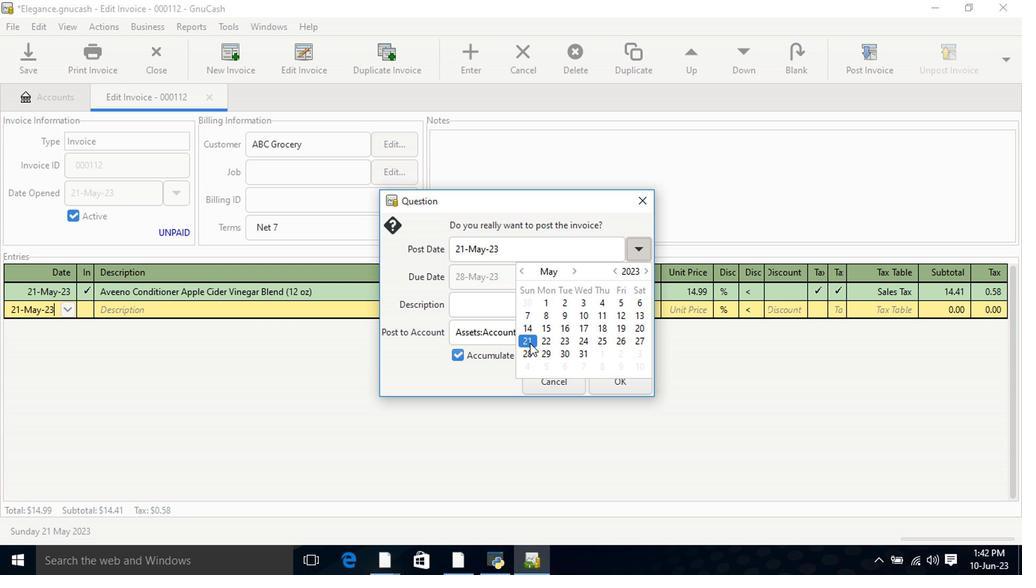 
Action: Mouse moved to (625, 387)
Screenshot: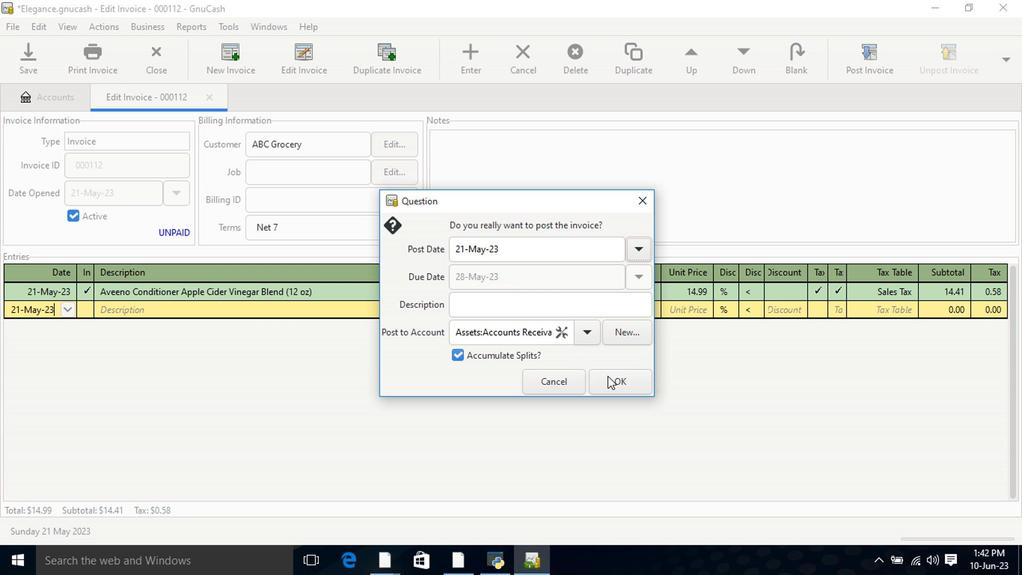 
Action: Mouse pressed left at (625, 387)
Screenshot: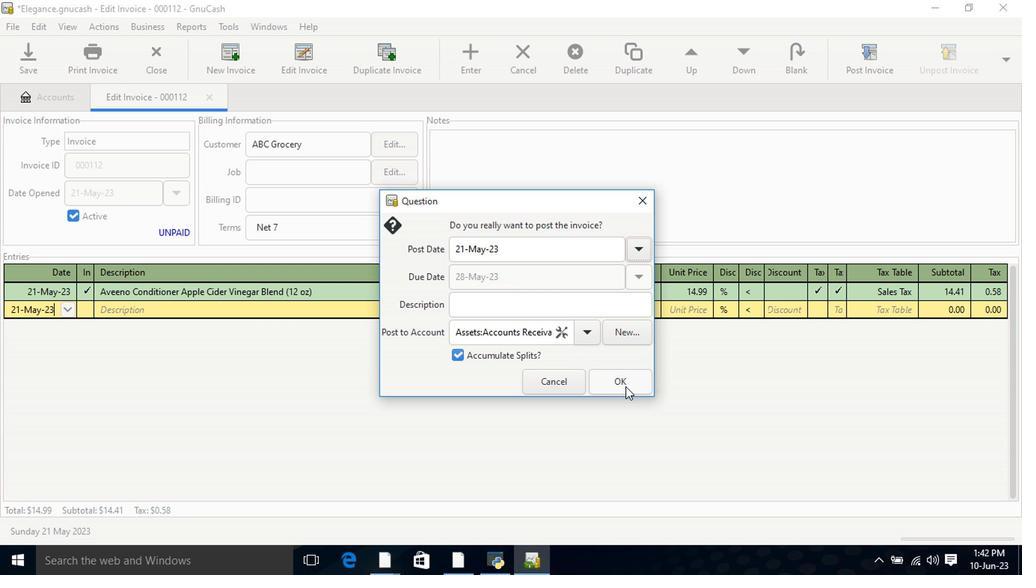 
Action: Mouse moved to (961, 66)
Screenshot: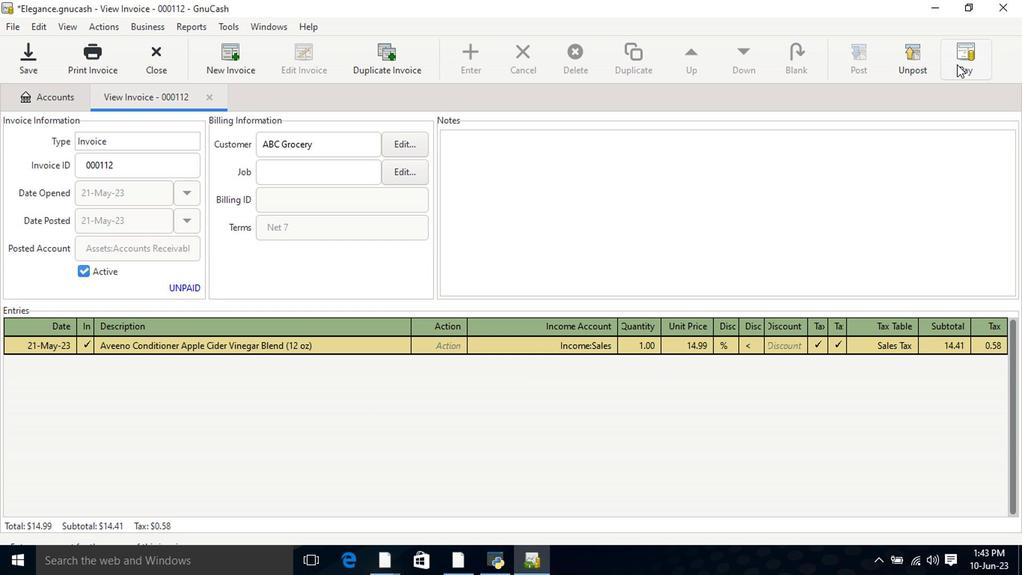 
Action: Mouse pressed left at (961, 66)
Screenshot: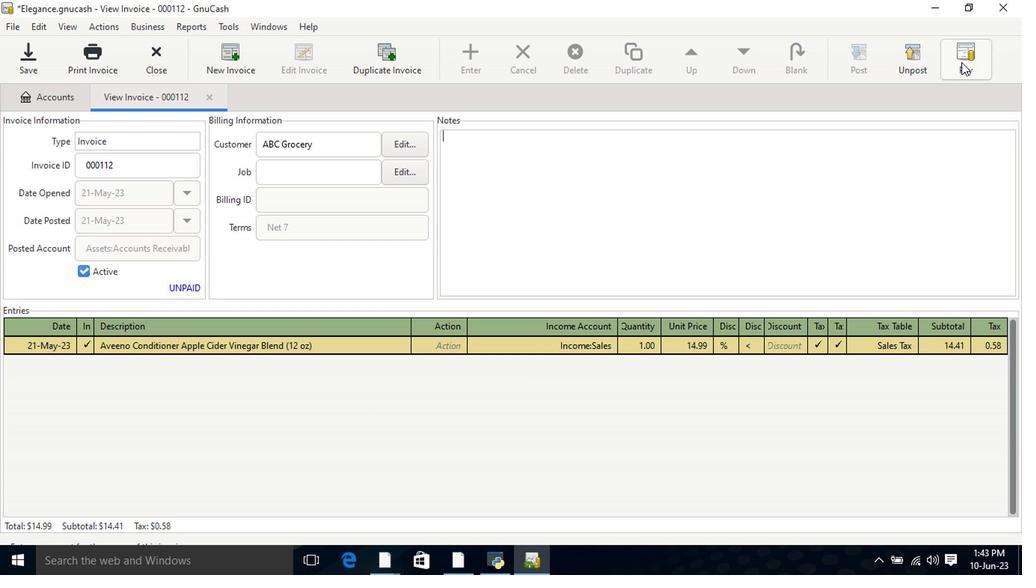
Action: Mouse moved to (458, 295)
Screenshot: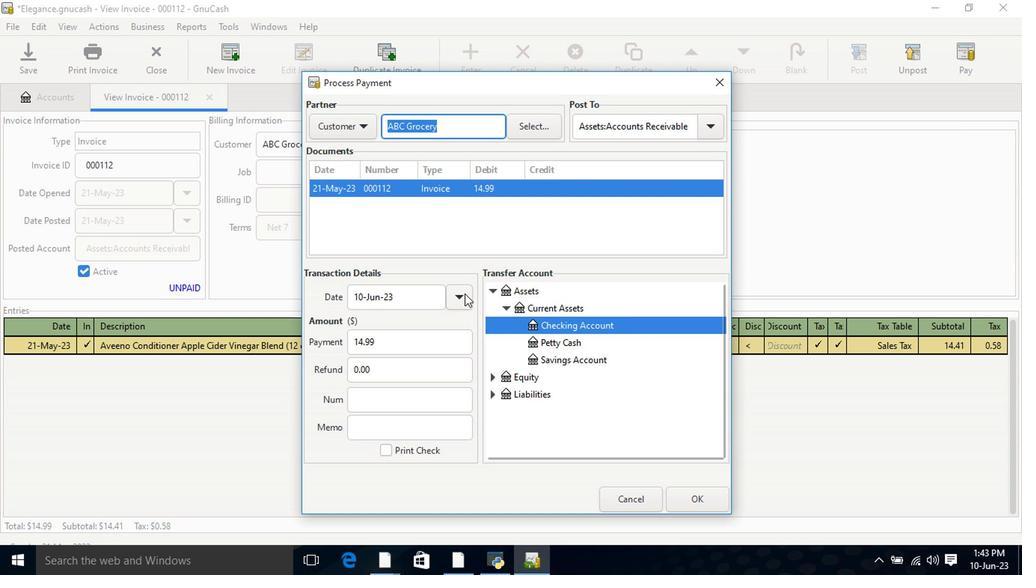 
Action: Mouse pressed left at (458, 295)
Screenshot: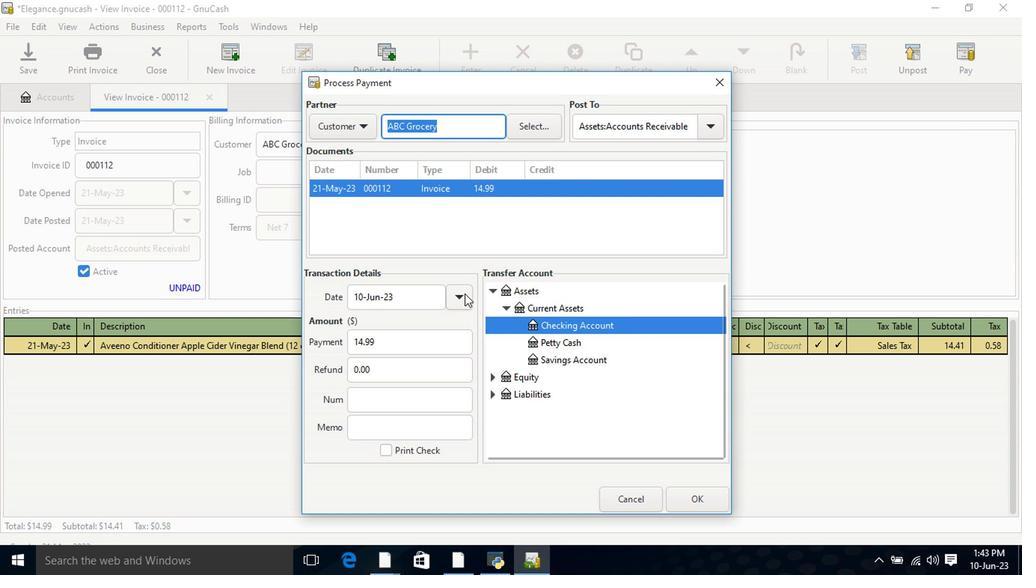 
Action: Mouse moved to (342, 318)
Screenshot: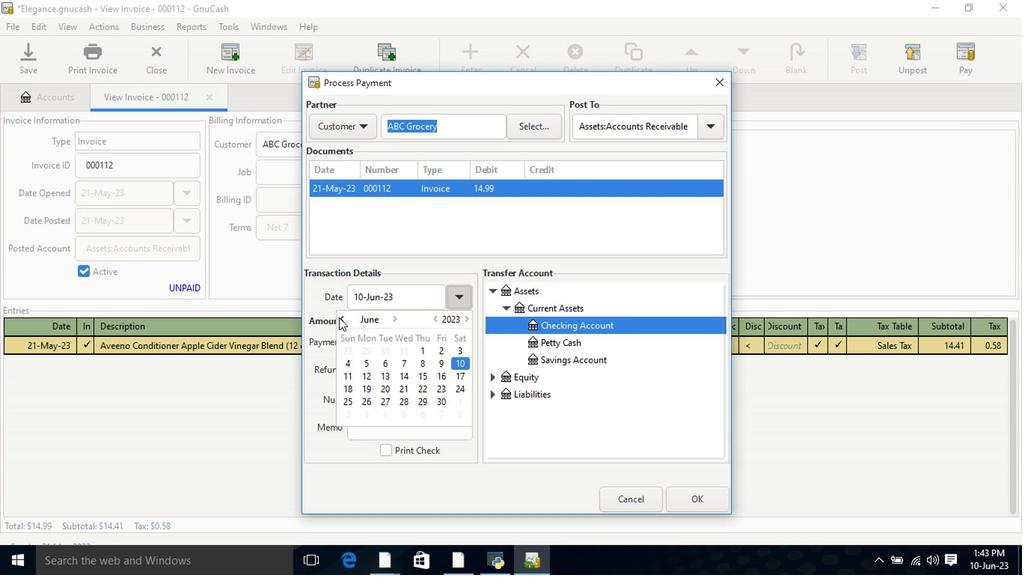 
Action: Mouse pressed left at (342, 318)
Screenshot: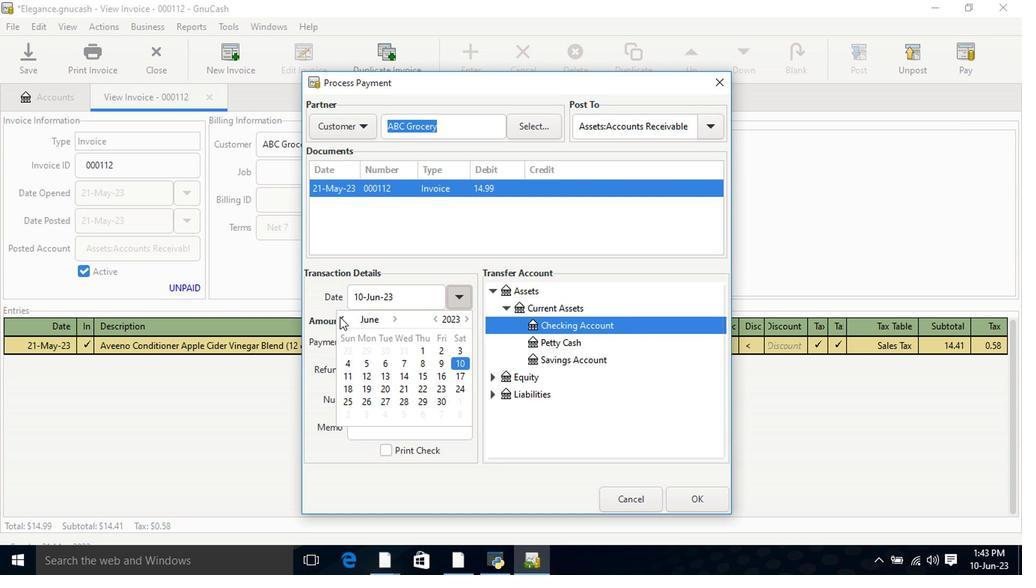 
Action: Mouse moved to (458, 392)
Screenshot: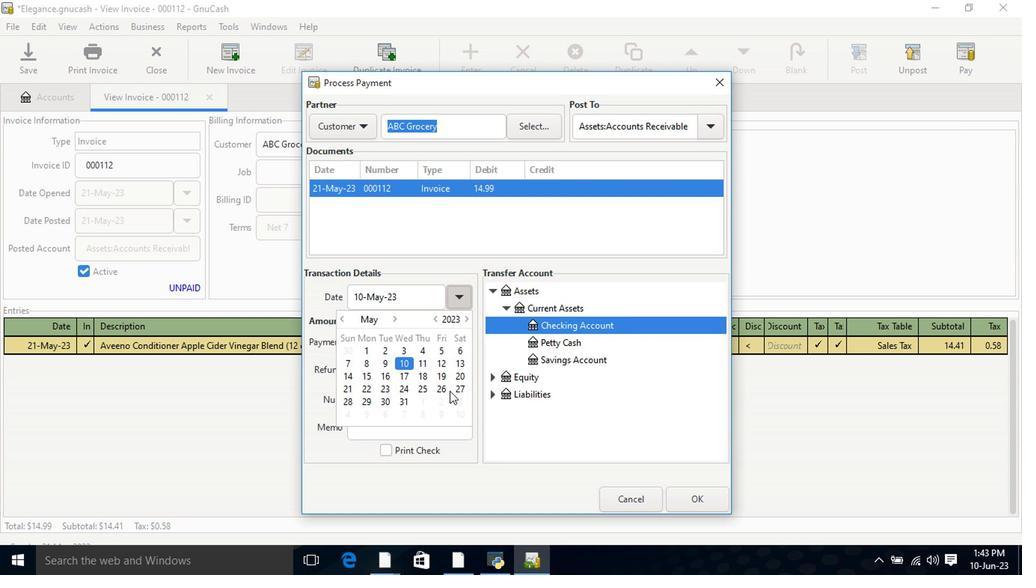 
Action: Mouse pressed left at (458, 392)
Screenshot: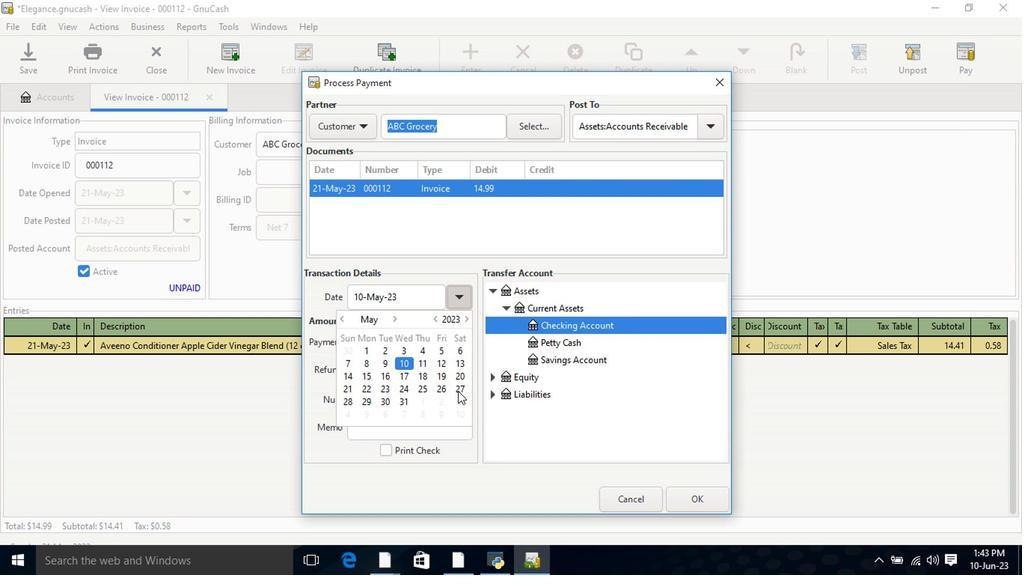 
Action: Mouse pressed left at (458, 392)
Screenshot: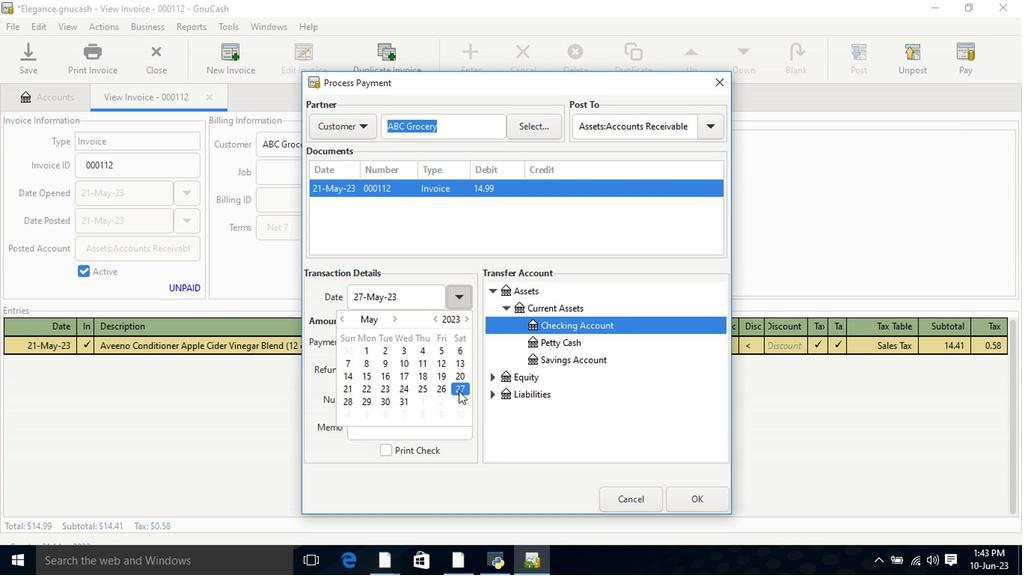 
Action: Mouse moved to (488, 293)
Screenshot: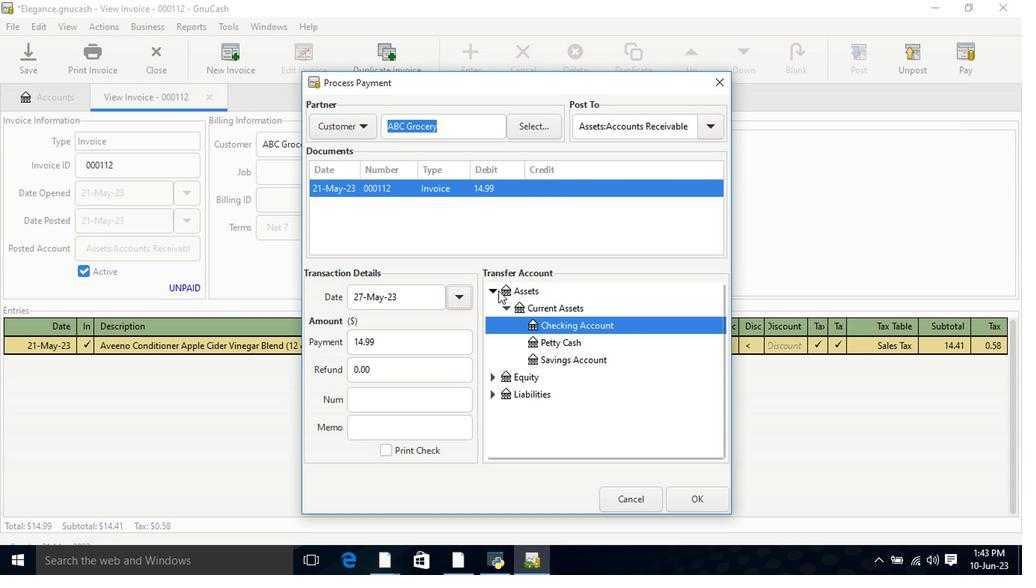 
Action: Mouse pressed left at (488, 293)
Screenshot: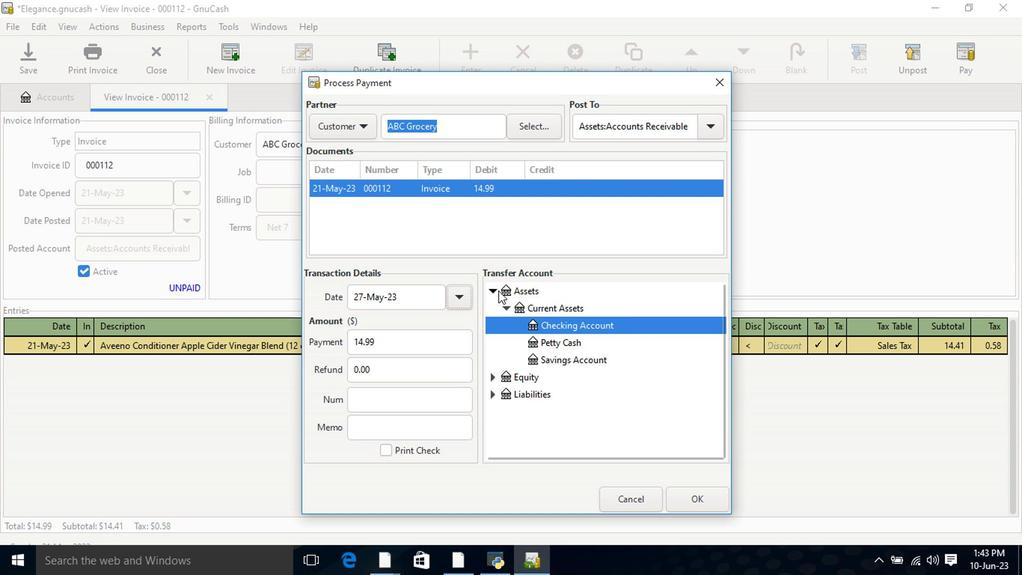 
Action: Mouse moved to (493, 295)
Screenshot: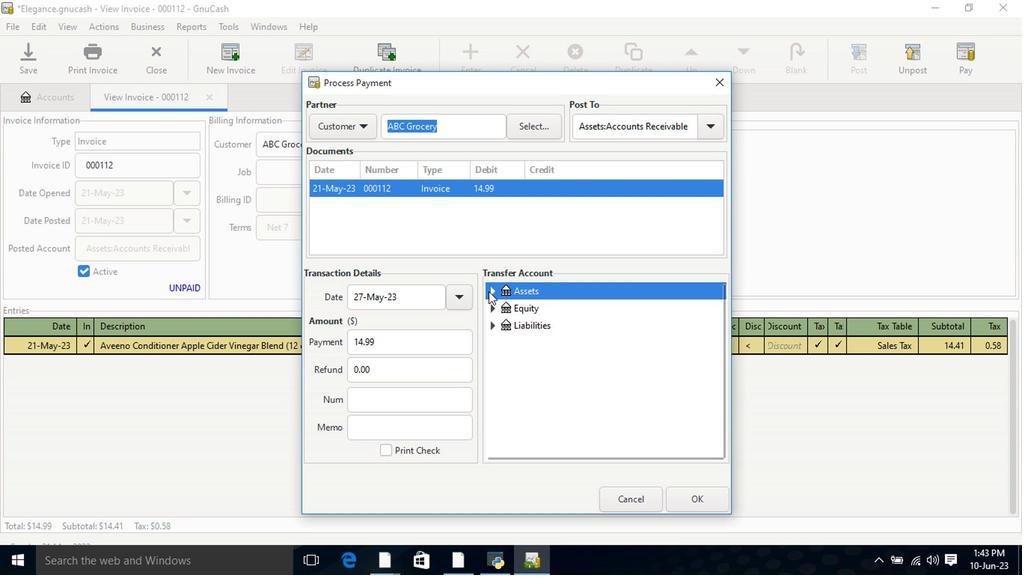 
Action: Mouse pressed left at (493, 295)
Screenshot: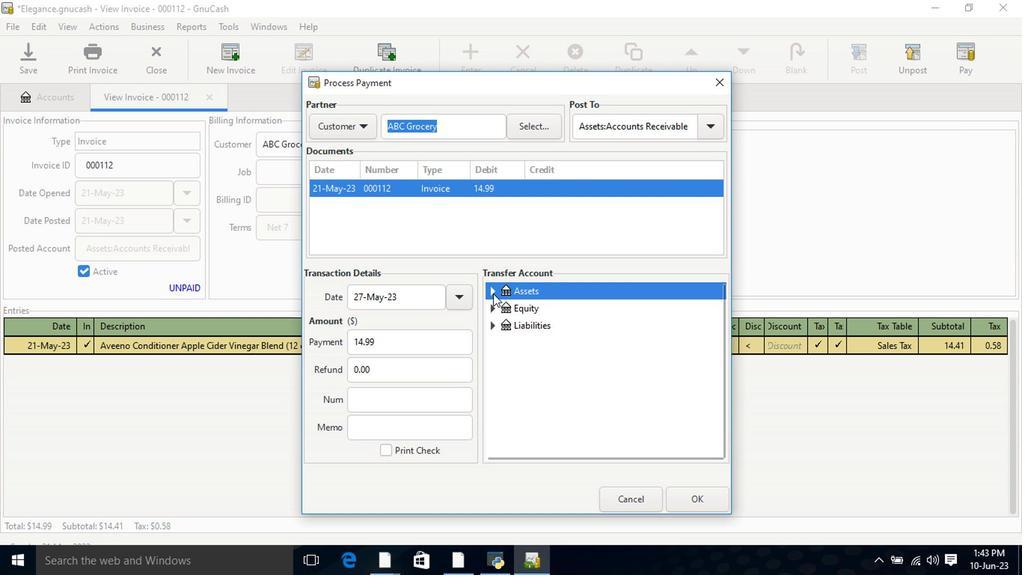 
Action: Mouse moved to (508, 312)
Screenshot: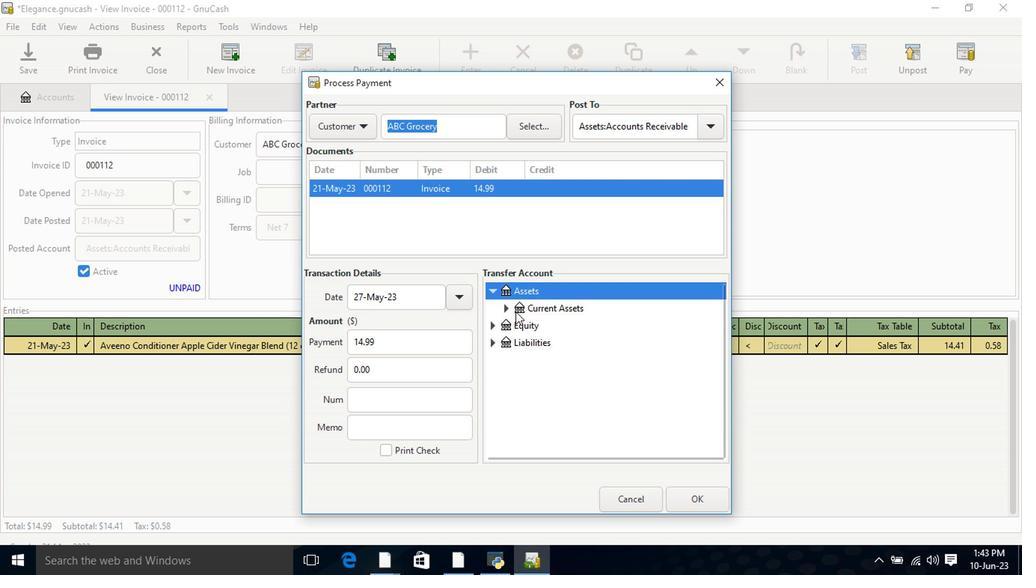 
Action: Mouse pressed left at (508, 312)
Screenshot: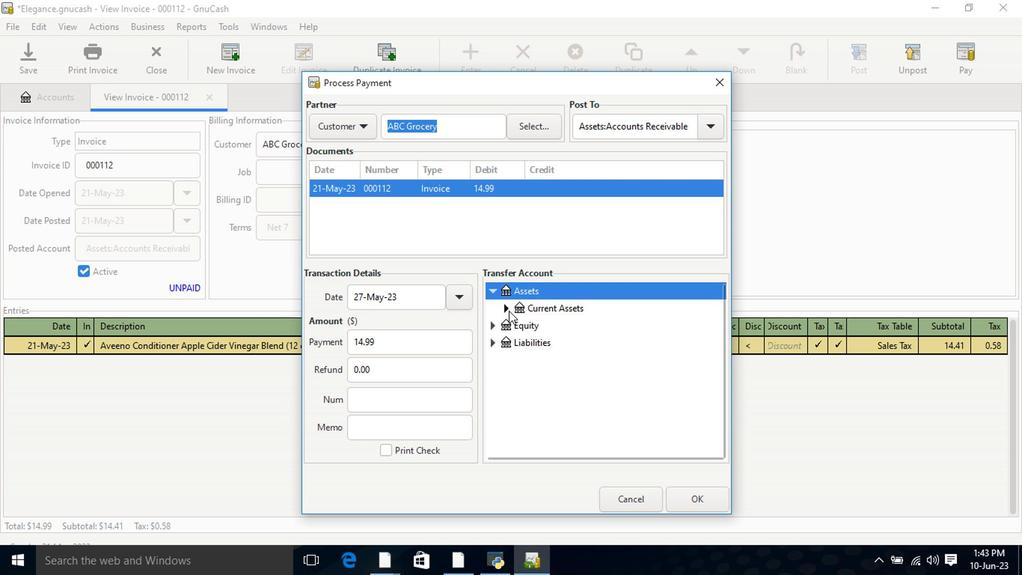 
Action: Mouse moved to (547, 323)
Screenshot: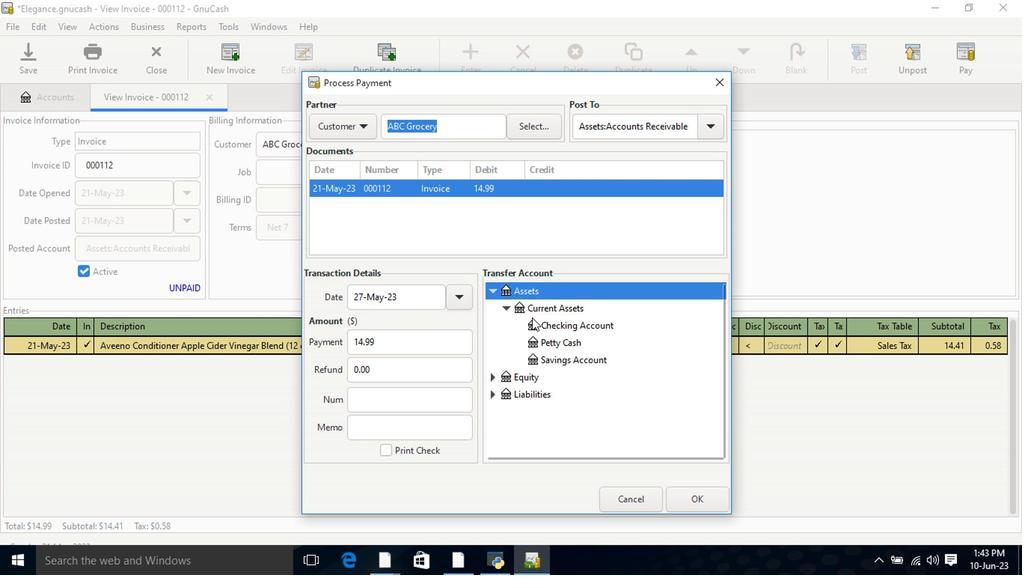 
Action: Mouse pressed left at (547, 323)
Screenshot: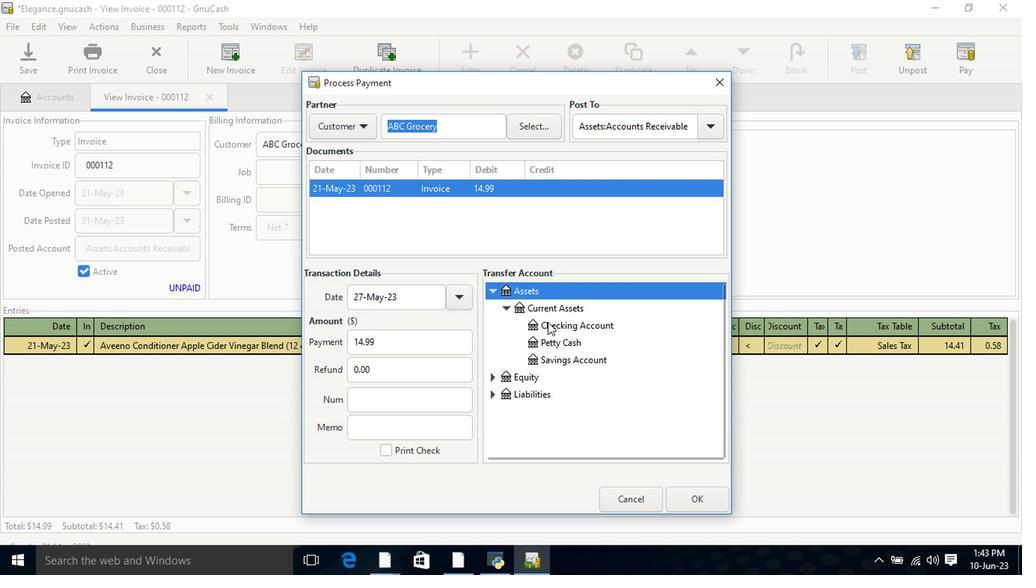 
Action: Mouse moved to (687, 499)
Screenshot: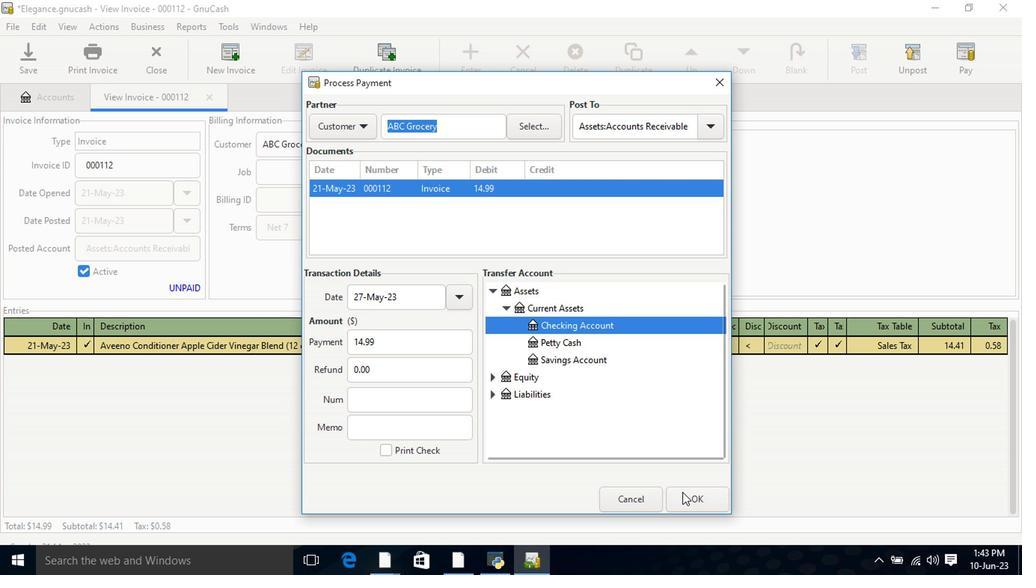 
Action: Mouse pressed left at (687, 499)
Screenshot: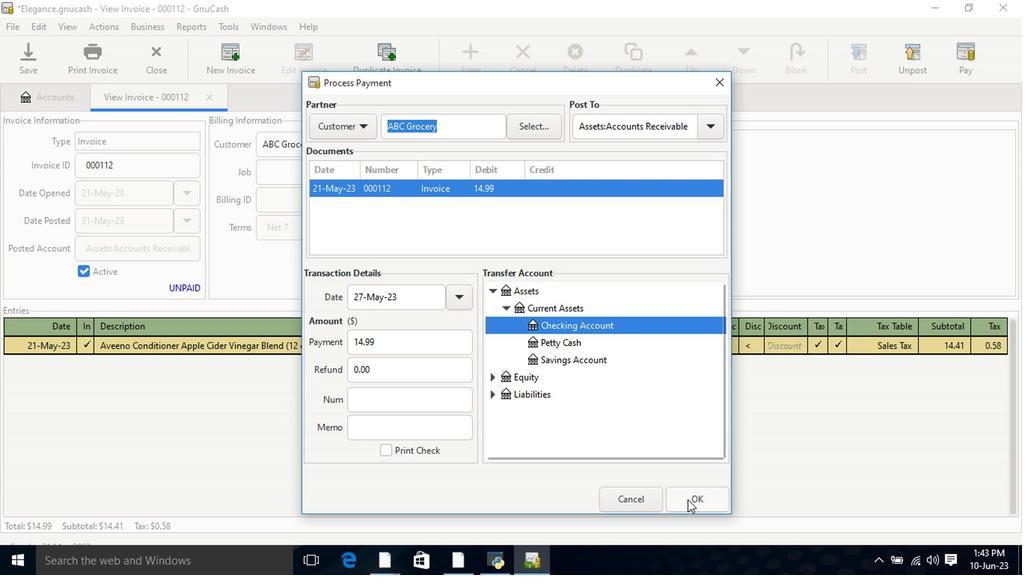 
Action: Mouse moved to (86, 66)
Screenshot: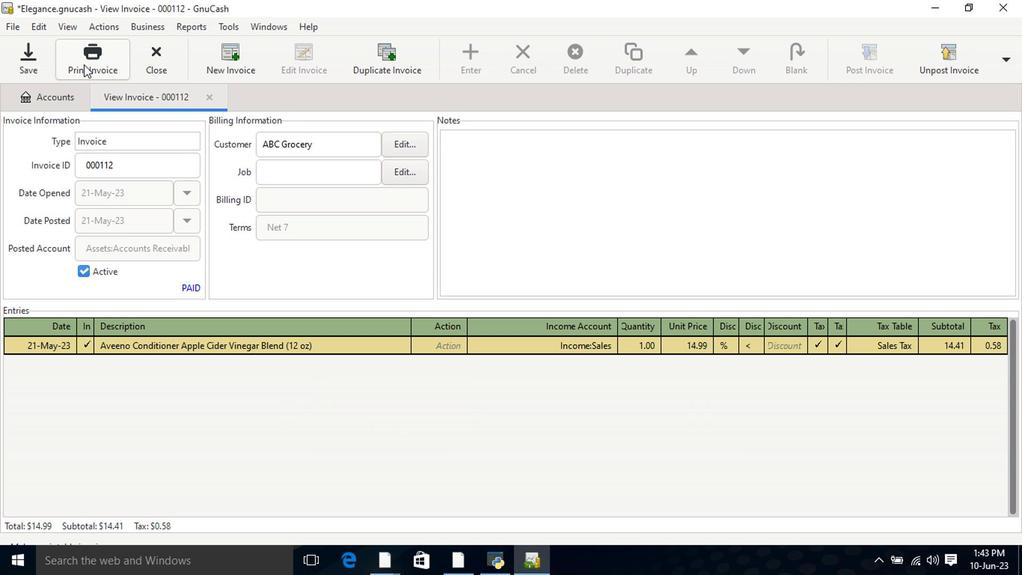 
Action: Mouse pressed left at (86, 66)
Screenshot: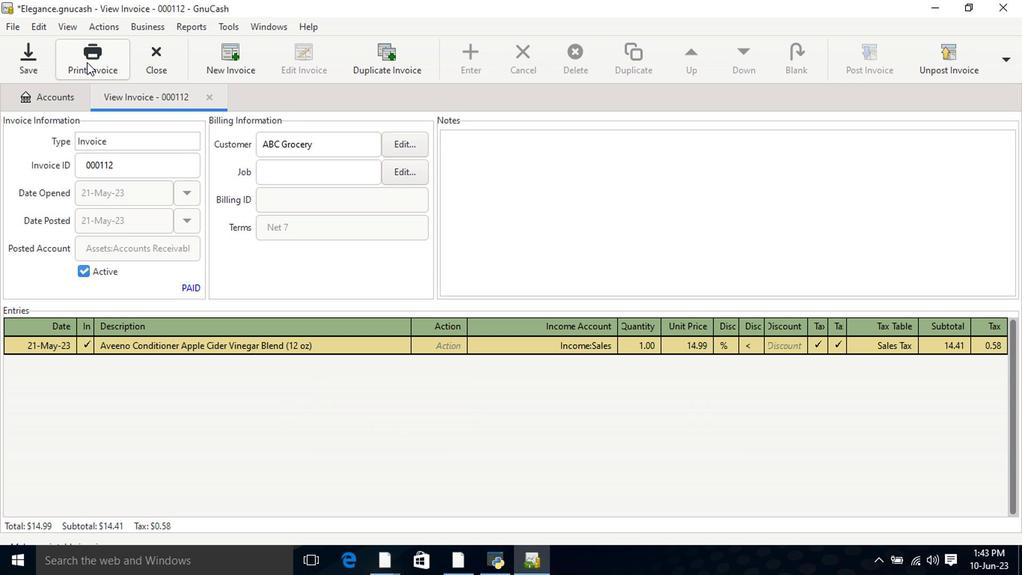 
Action: Mouse moved to (532, 449)
Screenshot: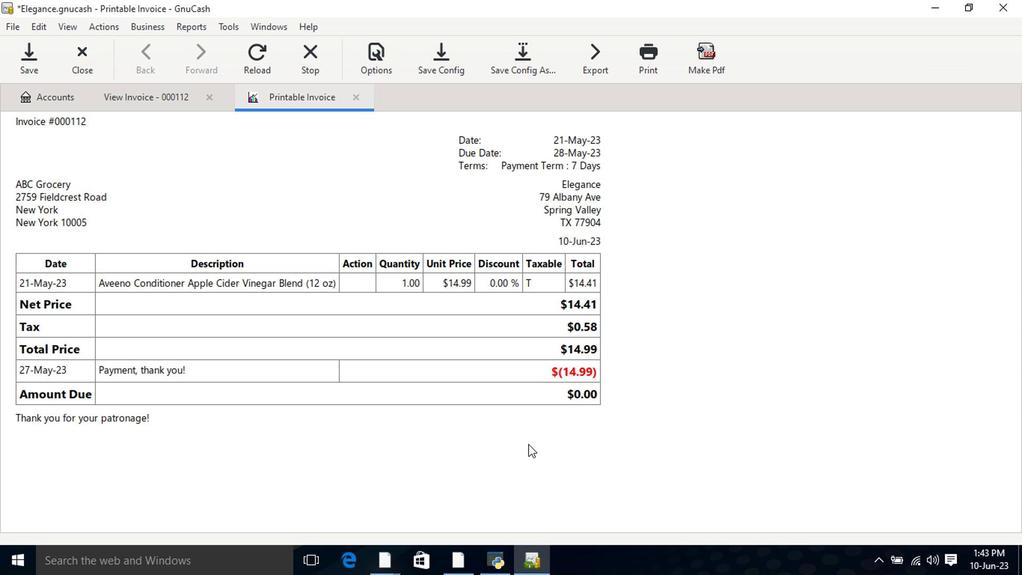 
